 Task: Open Card Company Values Discussion in Board Social Media Analytics to Workspace Financial Modelling and add a team member Softage.1@softage.net, a label Orange, a checklist Cloud Computing, an attachment from Trello, a color Orange and finally, add a card description 'Conduct customer research for new customer support improvements' and a comment 'Given the potential complexity of this task, let us ensure that we have a clear plan and process in place before beginning.'. Add a start date 'Jan 01, 1900' with a due date 'Jan 08, 1900'
Action: Mouse moved to (184, 126)
Screenshot: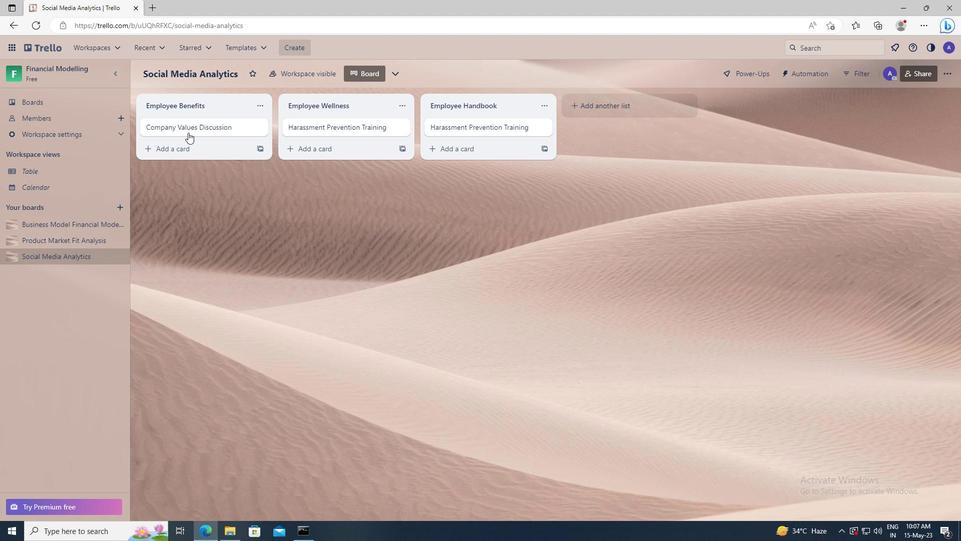 
Action: Mouse pressed left at (184, 126)
Screenshot: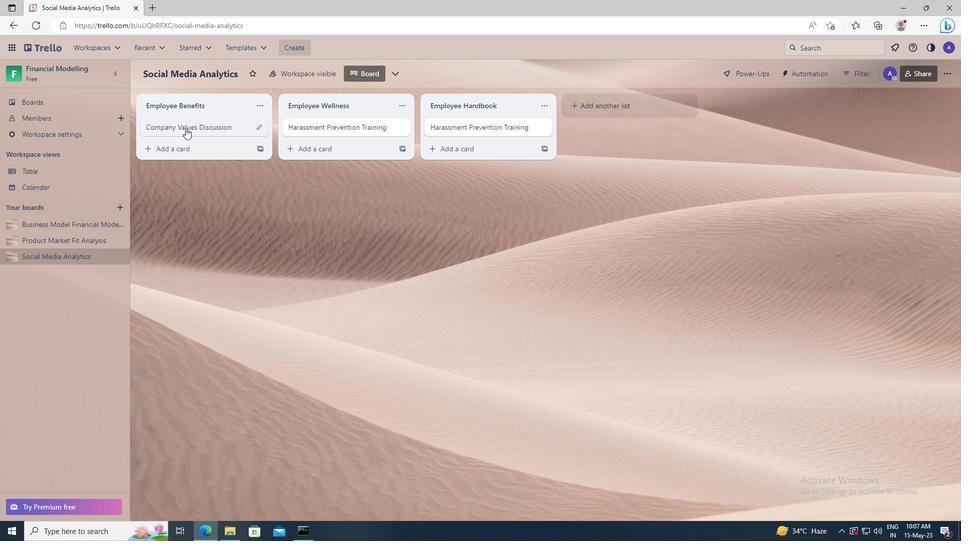 
Action: Mouse moved to (597, 125)
Screenshot: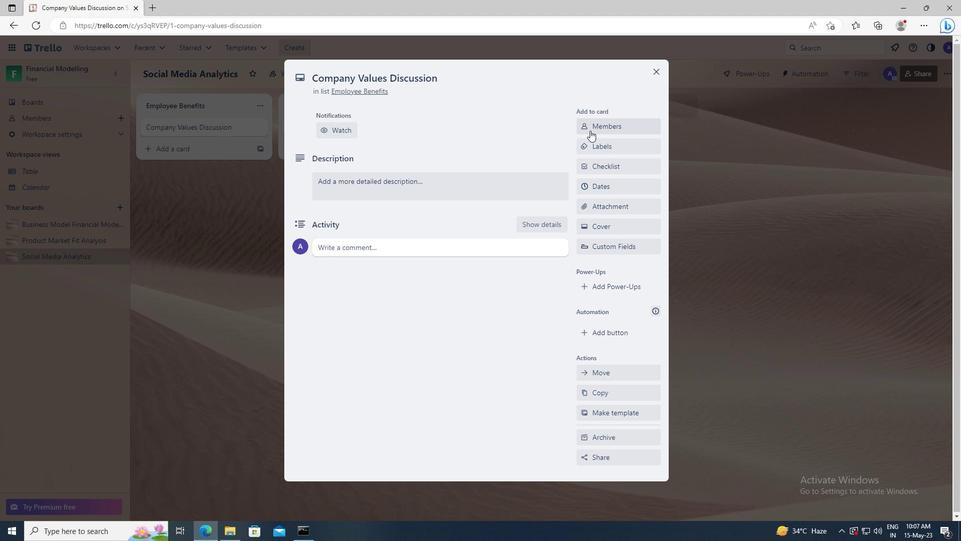 
Action: Mouse pressed left at (597, 125)
Screenshot: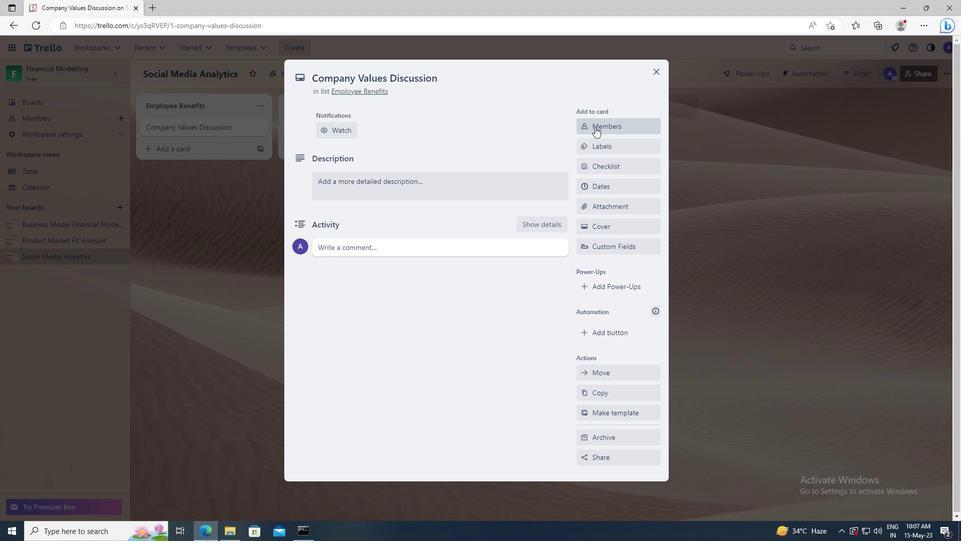 
Action: Mouse moved to (600, 174)
Screenshot: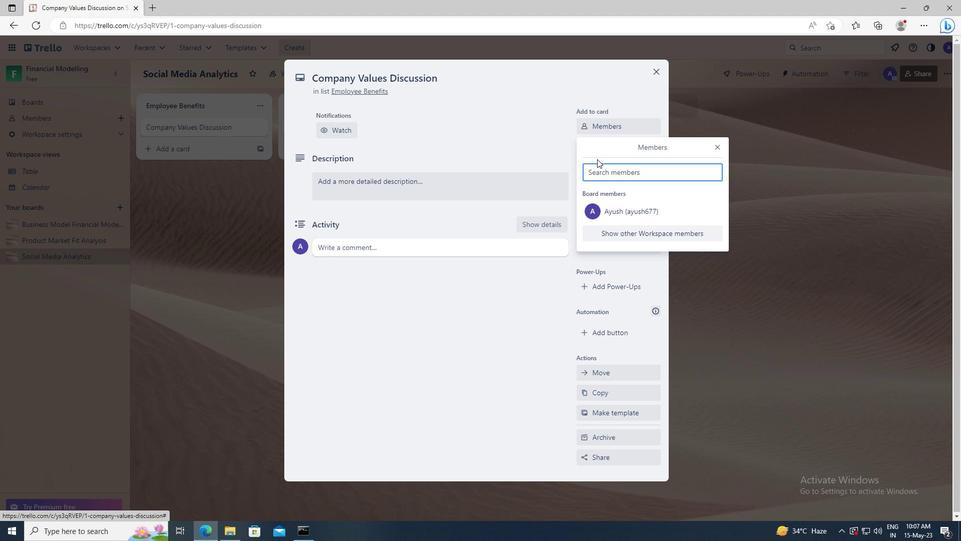 
Action: Mouse pressed left at (600, 174)
Screenshot: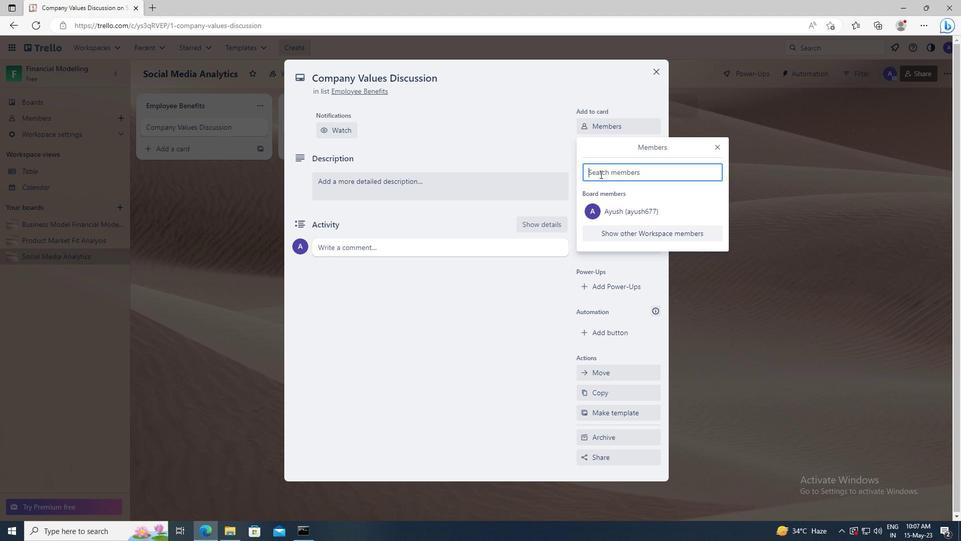 
Action: Key pressed <Key.shift>SOFTAGE.1
Screenshot: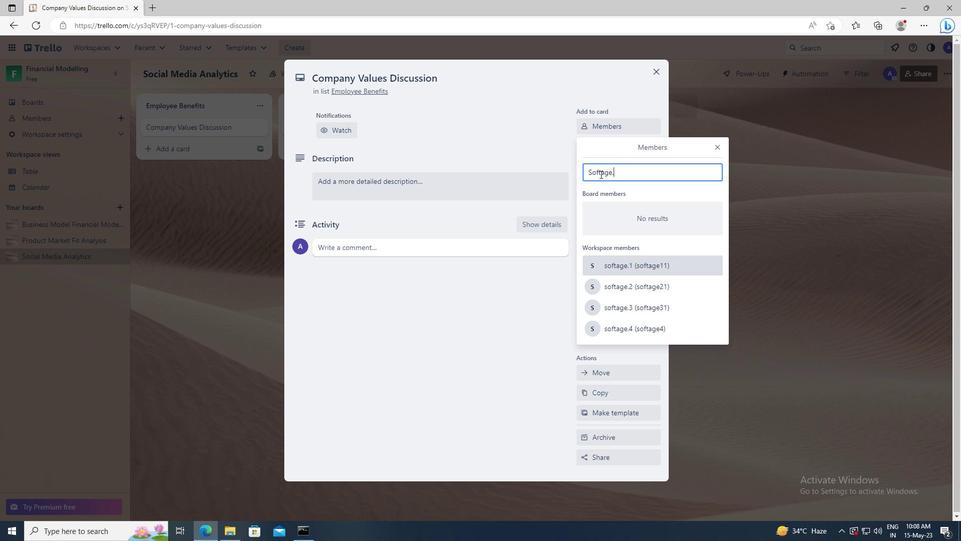 
Action: Mouse moved to (600, 263)
Screenshot: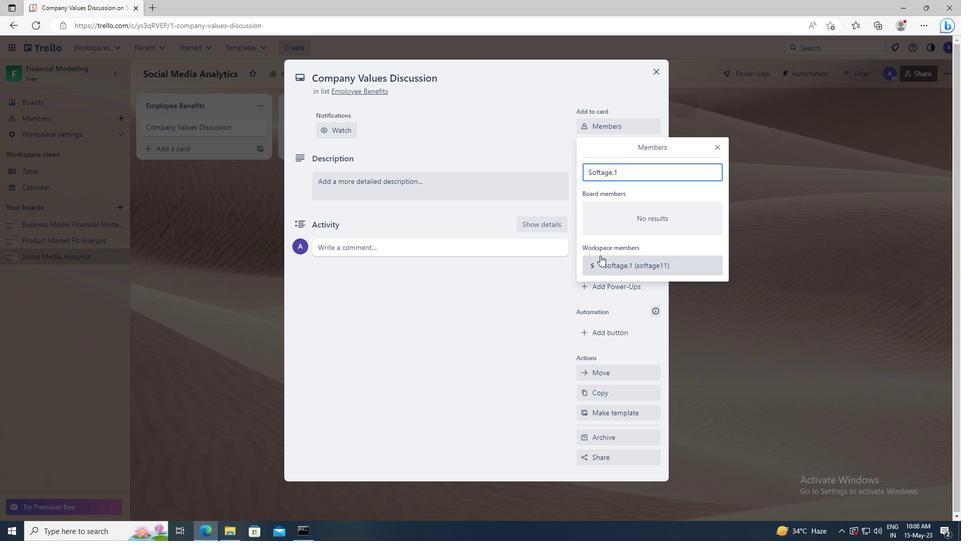 
Action: Mouse pressed left at (600, 263)
Screenshot: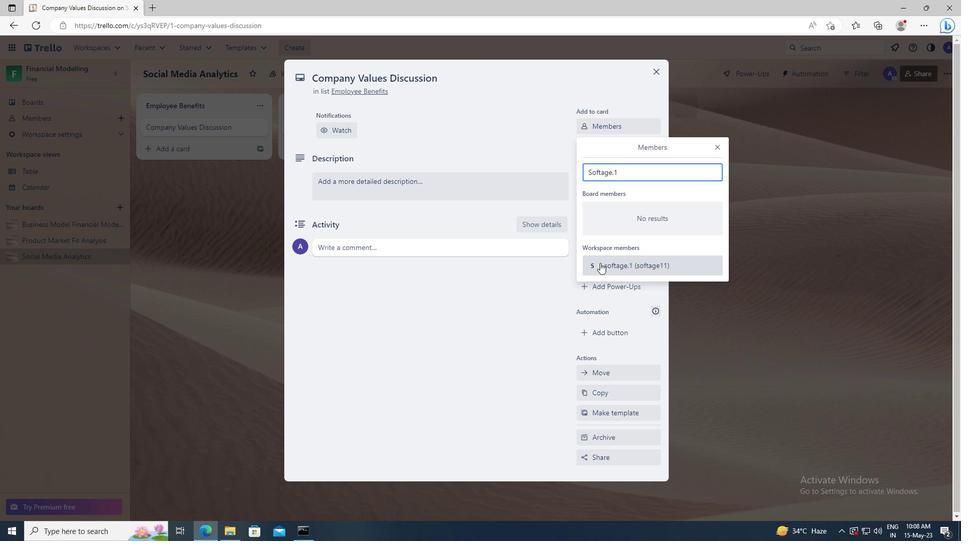 
Action: Mouse moved to (717, 145)
Screenshot: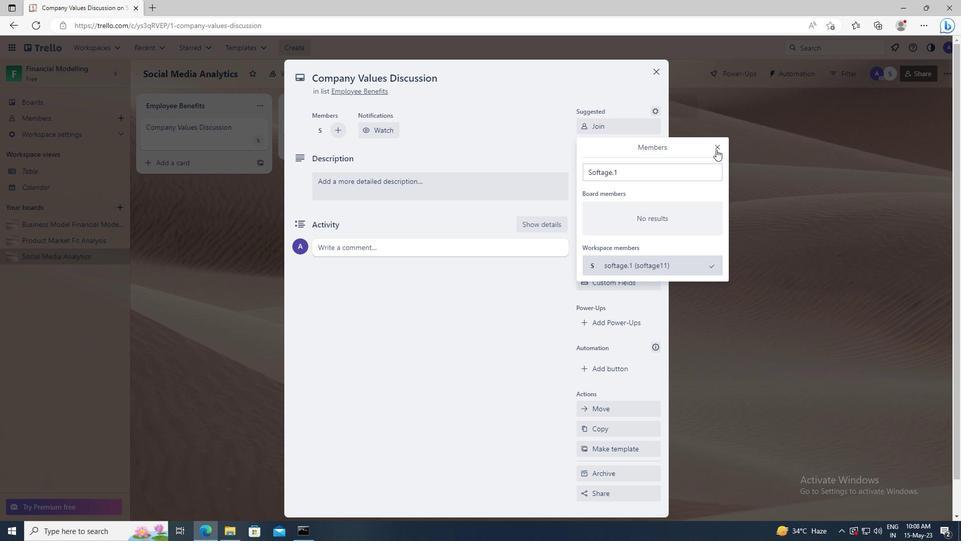 
Action: Mouse pressed left at (717, 145)
Screenshot: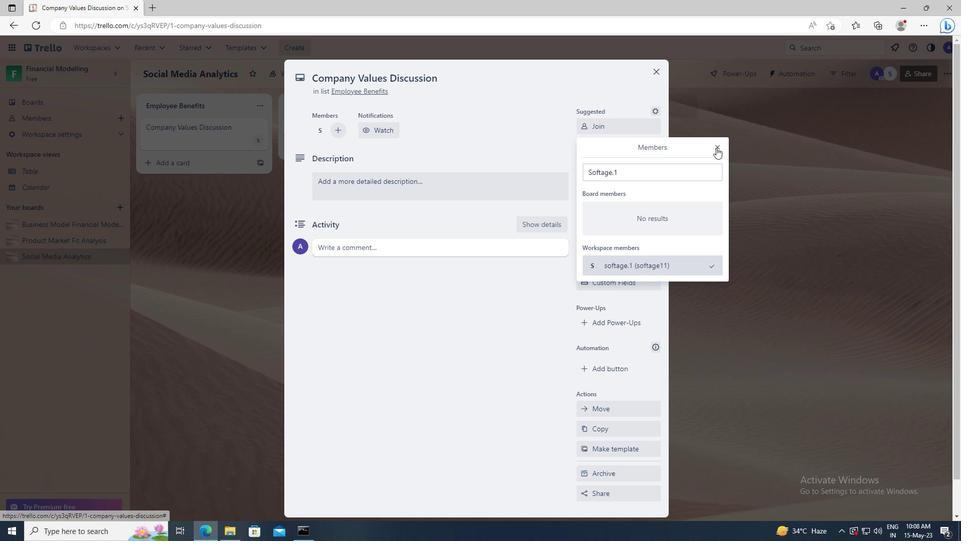 
Action: Mouse moved to (623, 181)
Screenshot: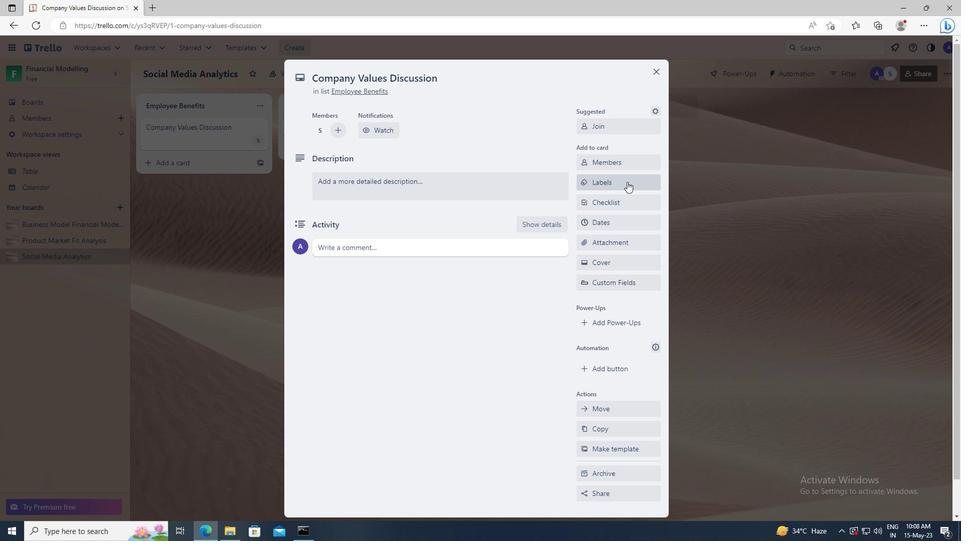 
Action: Mouse pressed left at (623, 181)
Screenshot: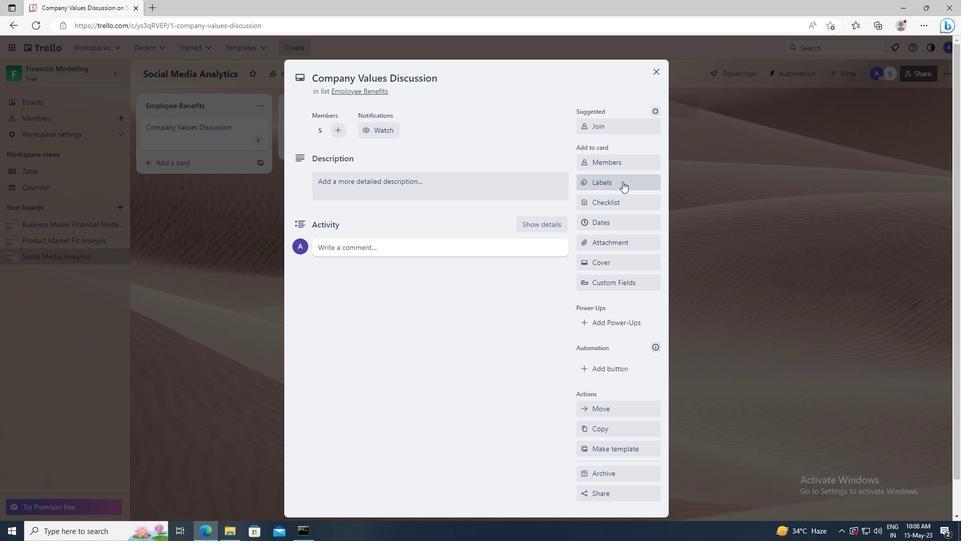 
Action: Mouse moved to (645, 378)
Screenshot: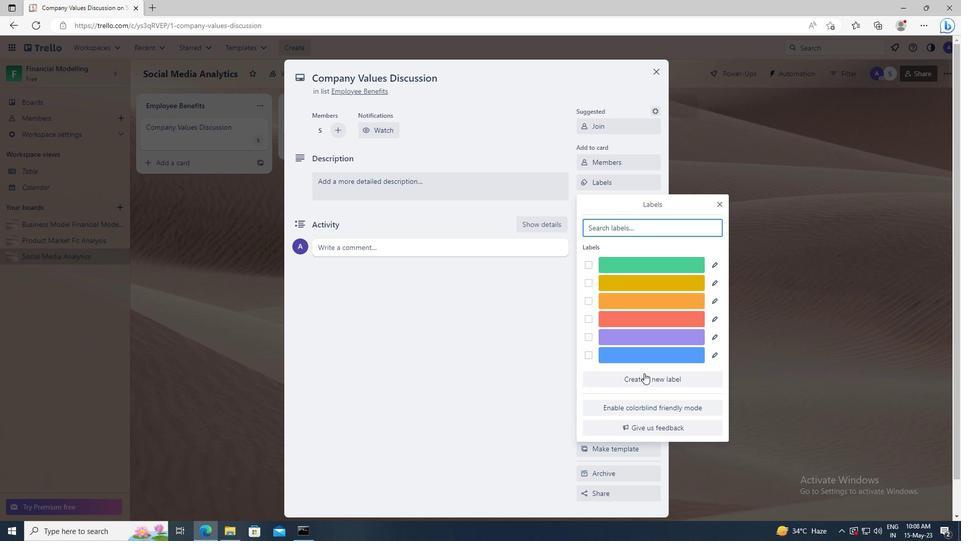 
Action: Mouse pressed left at (645, 378)
Screenshot: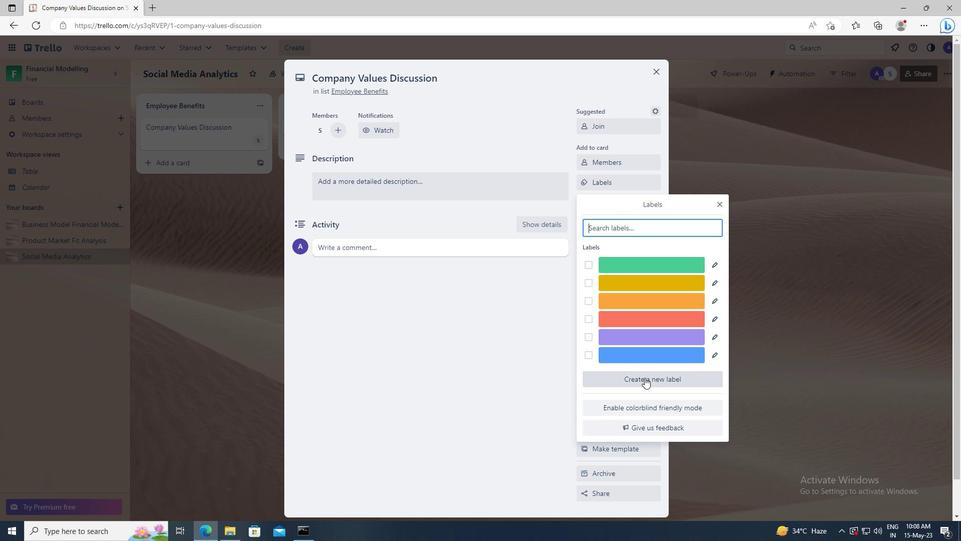 
Action: Mouse moved to (651, 351)
Screenshot: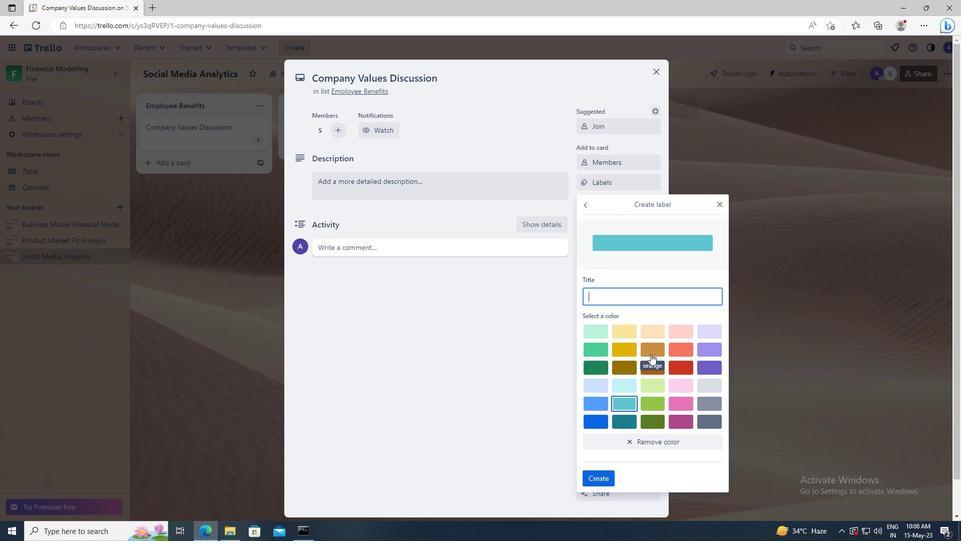 
Action: Mouse pressed left at (651, 351)
Screenshot: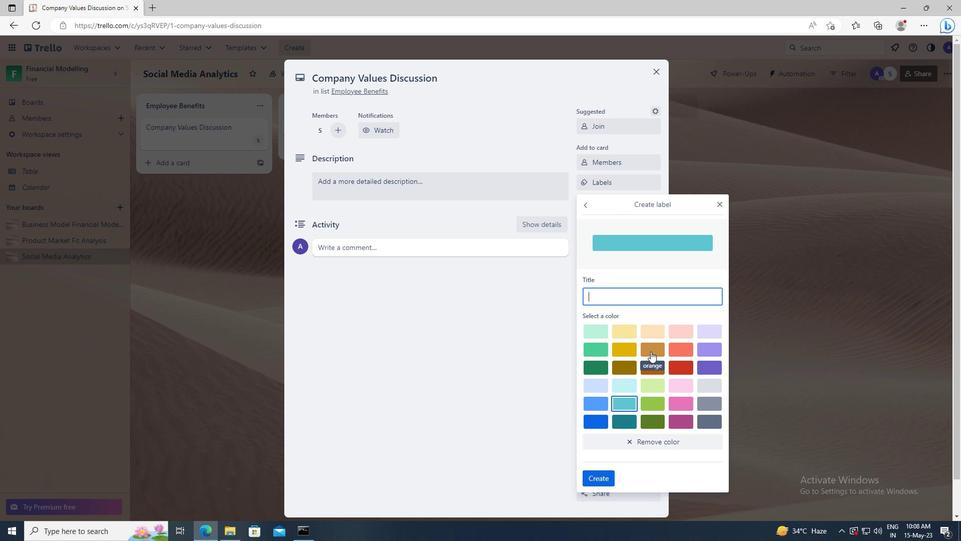 
Action: Mouse moved to (601, 476)
Screenshot: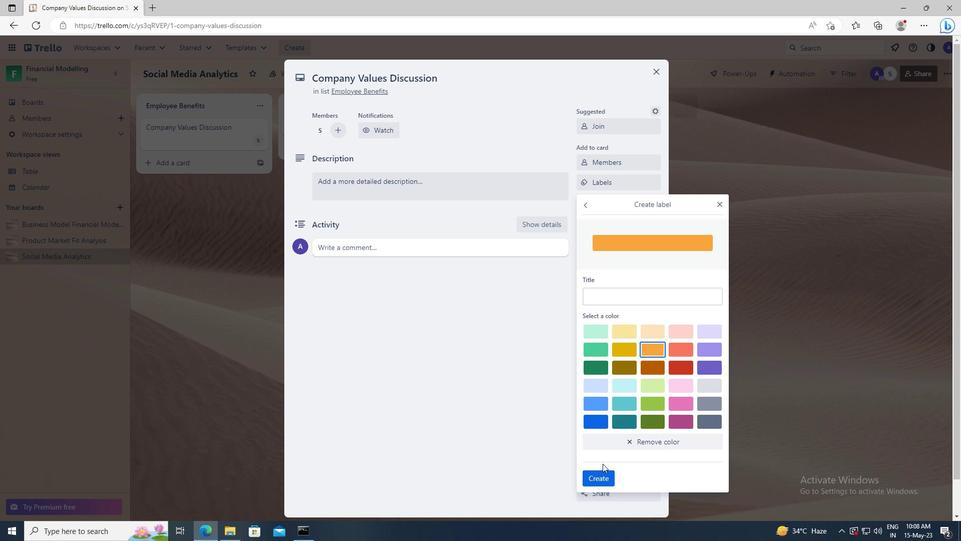 
Action: Mouse pressed left at (601, 476)
Screenshot: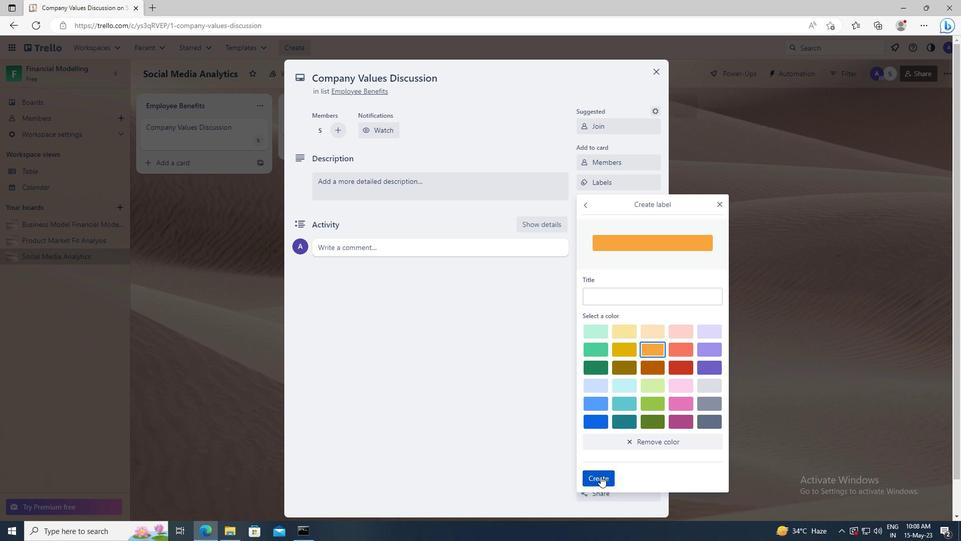 
Action: Mouse moved to (719, 203)
Screenshot: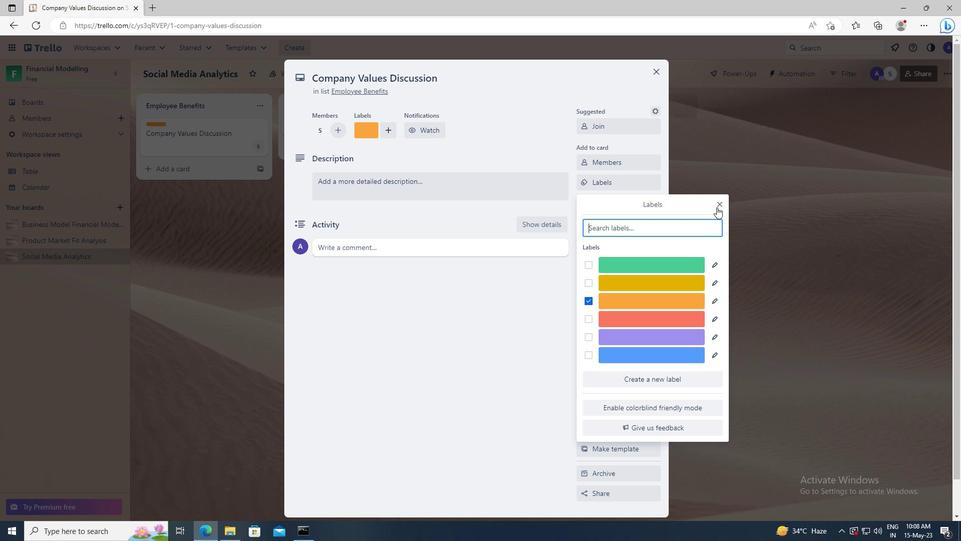 
Action: Mouse pressed left at (719, 203)
Screenshot: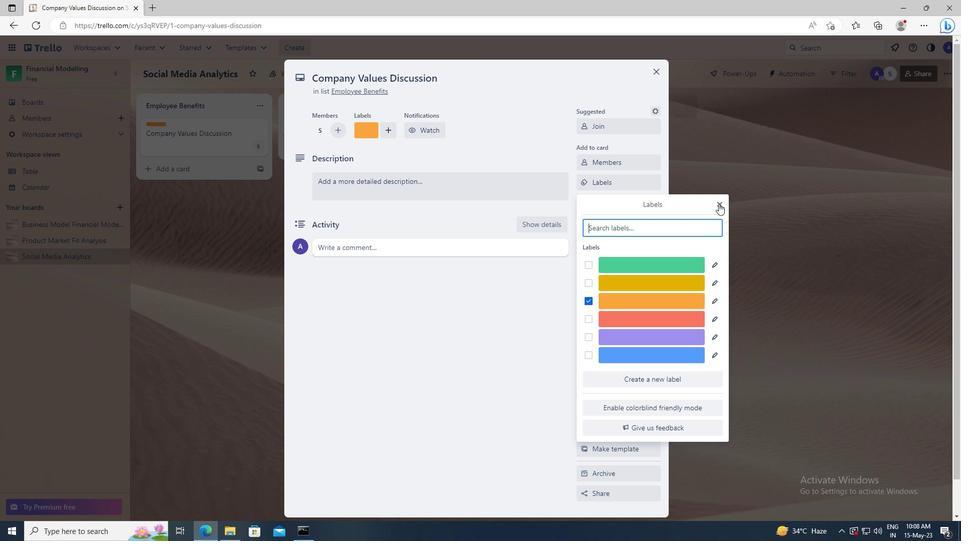 
Action: Mouse moved to (633, 200)
Screenshot: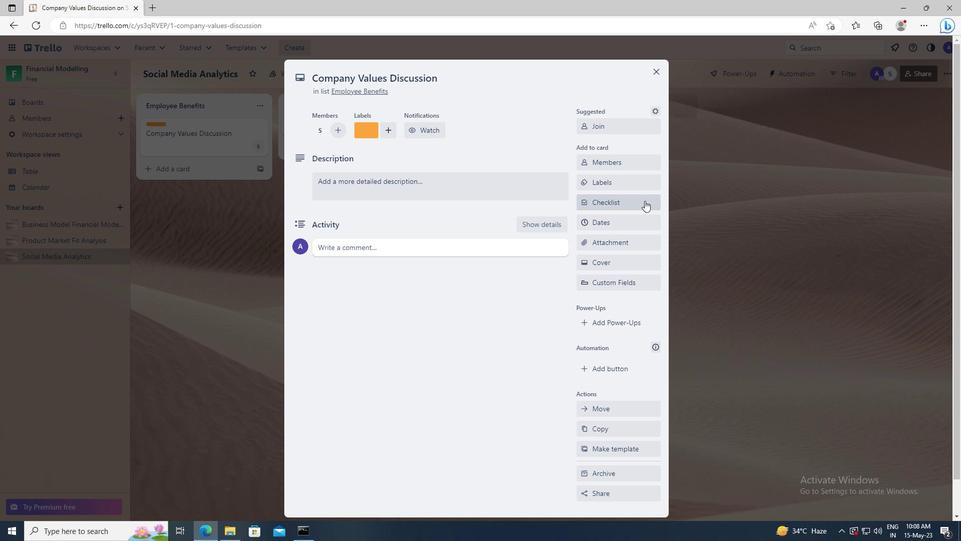 
Action: Mouse pressed left at (633, 200)
Screenshot: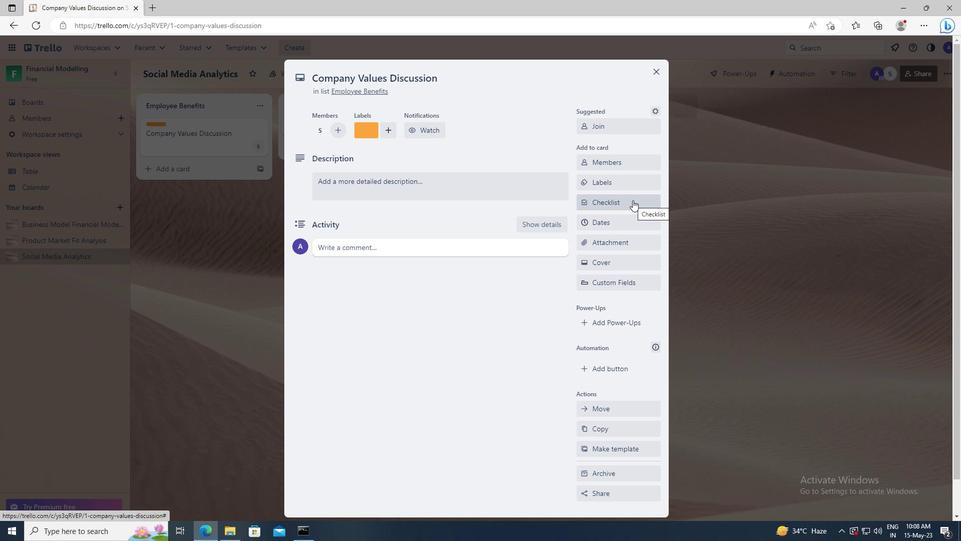
Action: Key pressed <Key.shift>CLOUD<Key.space><Key.shift>COMPUTING
Screenshot: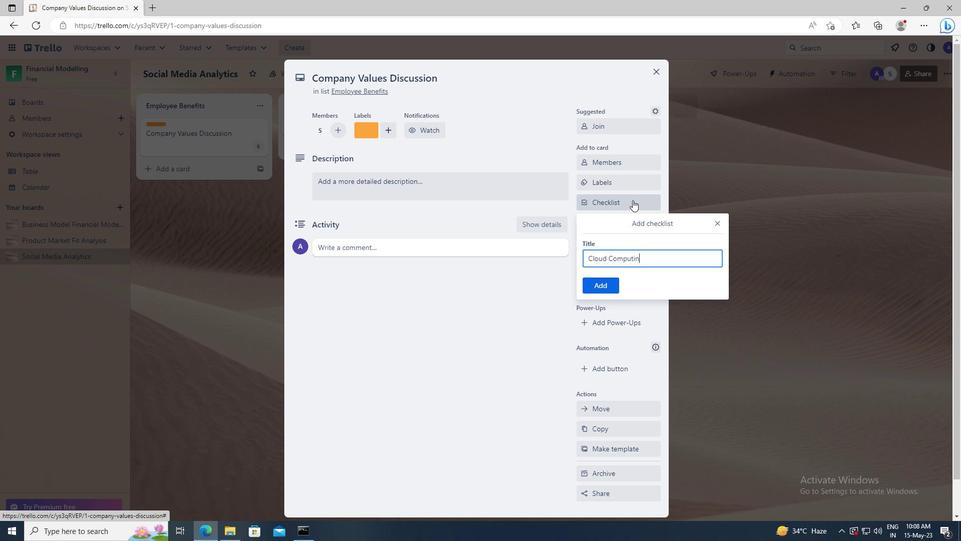
Action: Mouse moved to (605, 285)
Screenshot: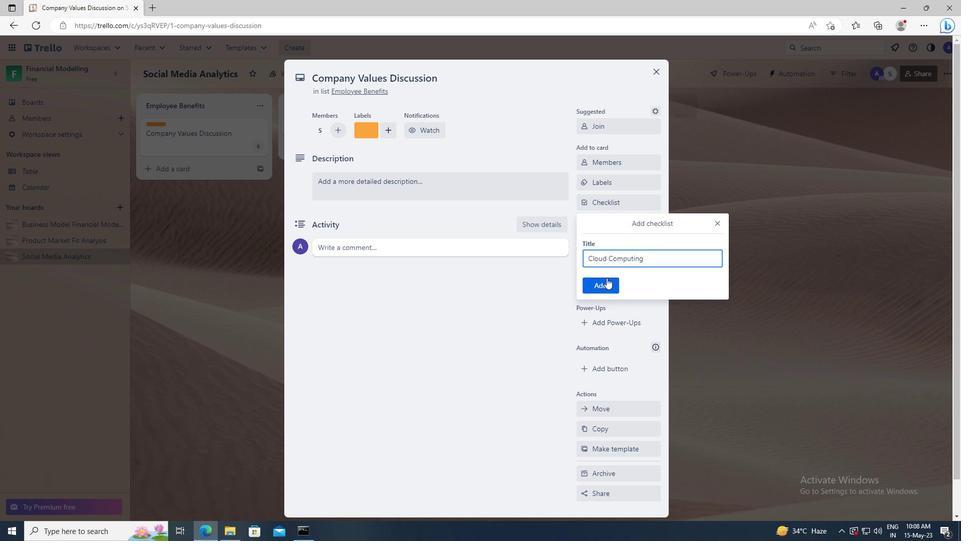 
Action: Mouse pressed left at (605, 285)
Screenshot: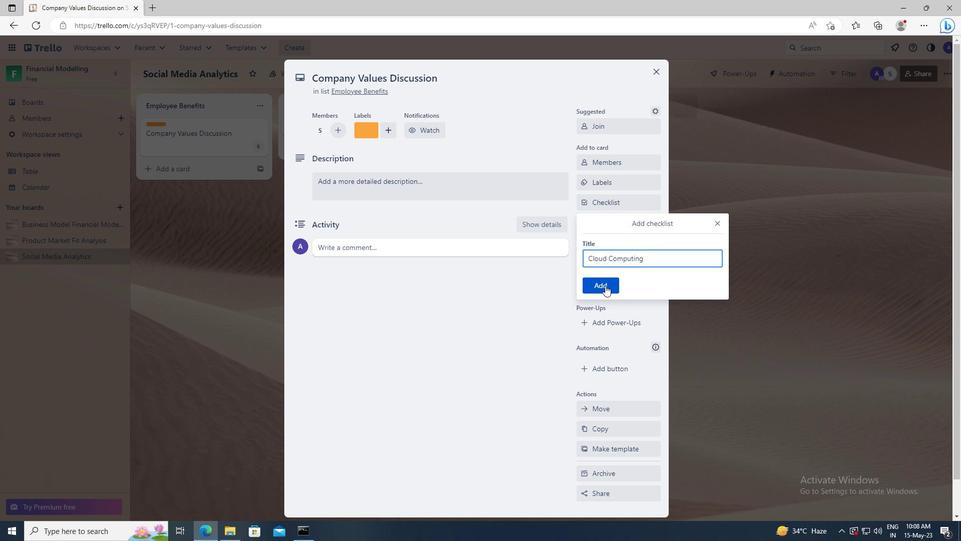 
Action: Mouse moved to (606, 243)
Screenshot: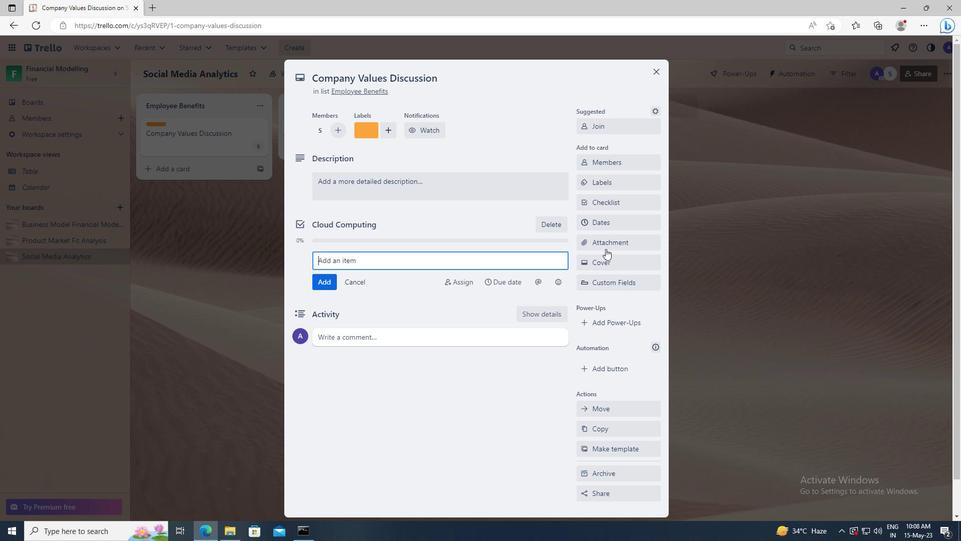 
Action: Mouse pressed left at (606, 243)
Screenshot: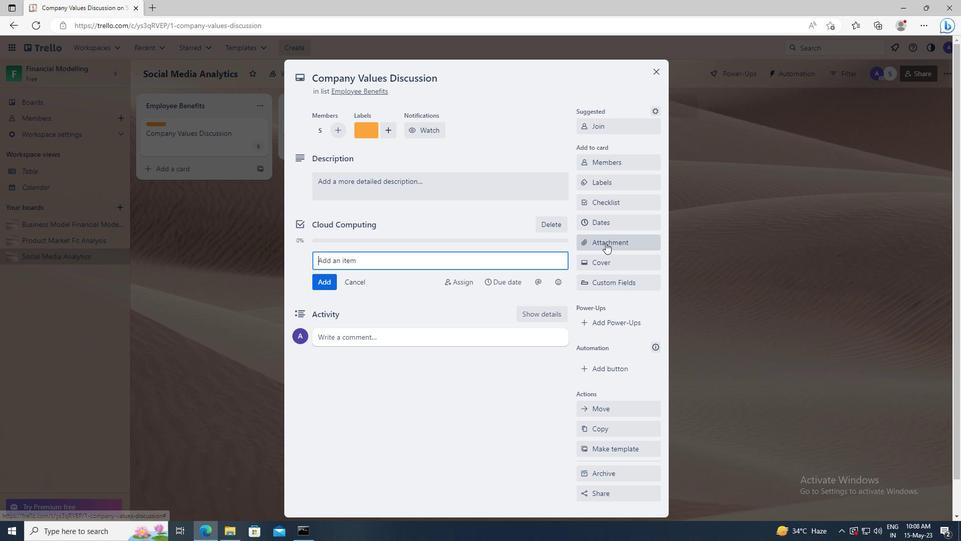 
Action: Mouse moved to (600, 302)
Screenshot: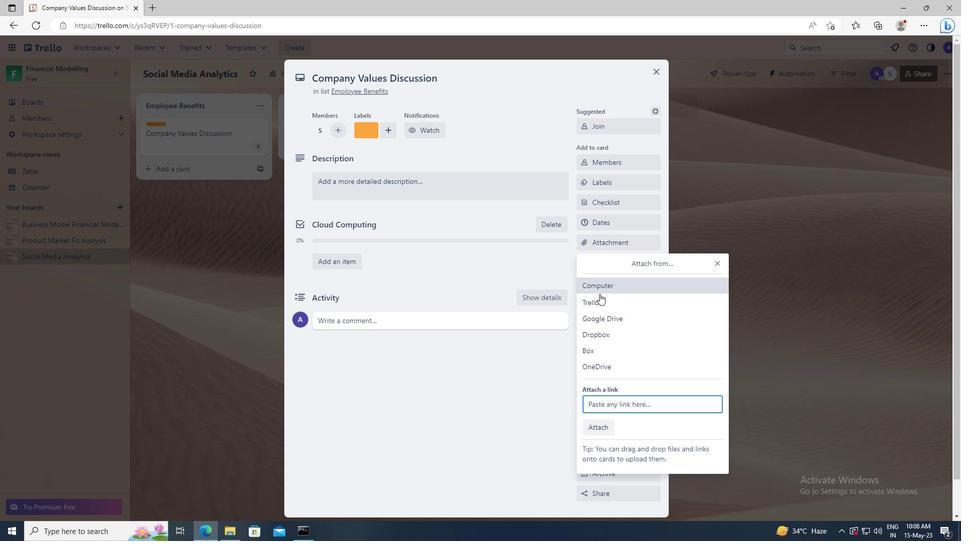 
Action: Mouse pressed left at (600, 302)
Screenshot: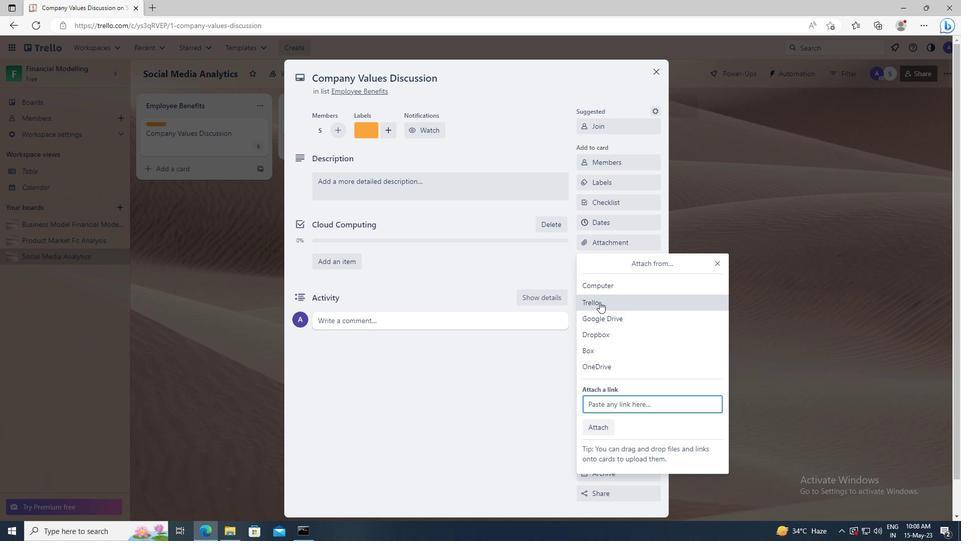 
Action: Mouse moved to (598, 252)
Screenshot: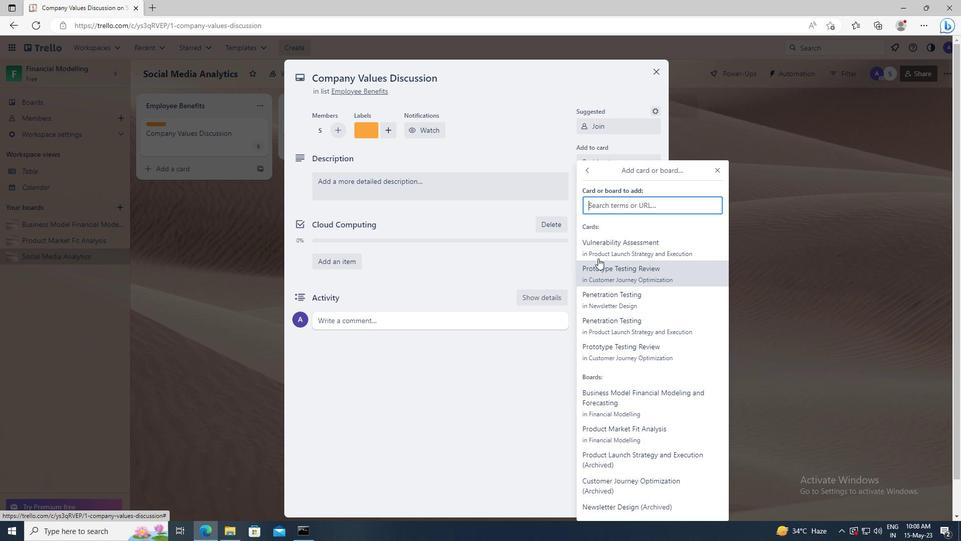 
Action: Mouse pressed left at (598, 252)
Screenshot: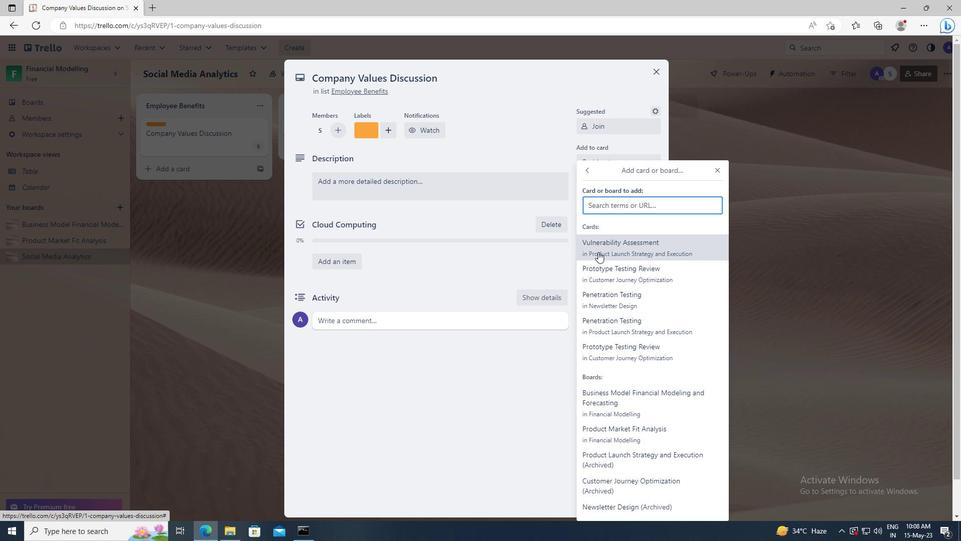 
Action: Mouse moved to (606, 262)
Screenshot: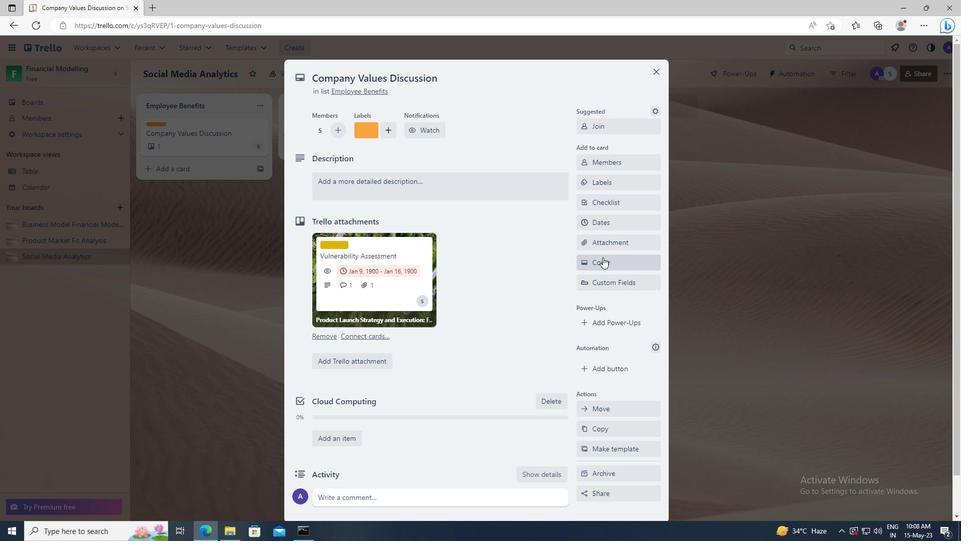 
Action: Mouse pressed left at (606, 262)
Screenshot: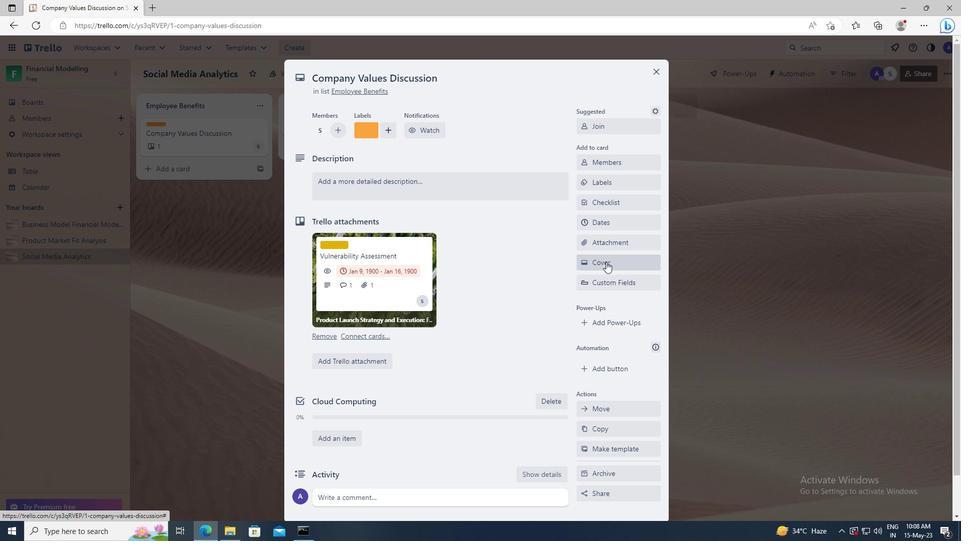 
Action: Mouse moved to (651, 318)
Screenshot: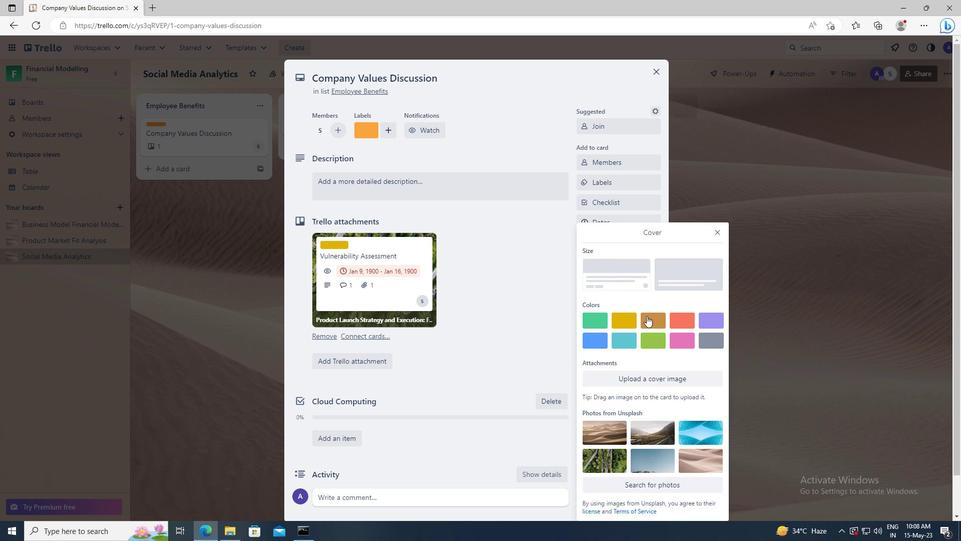 
Action: Mouse pressed left at (651, 318)
Screenshot: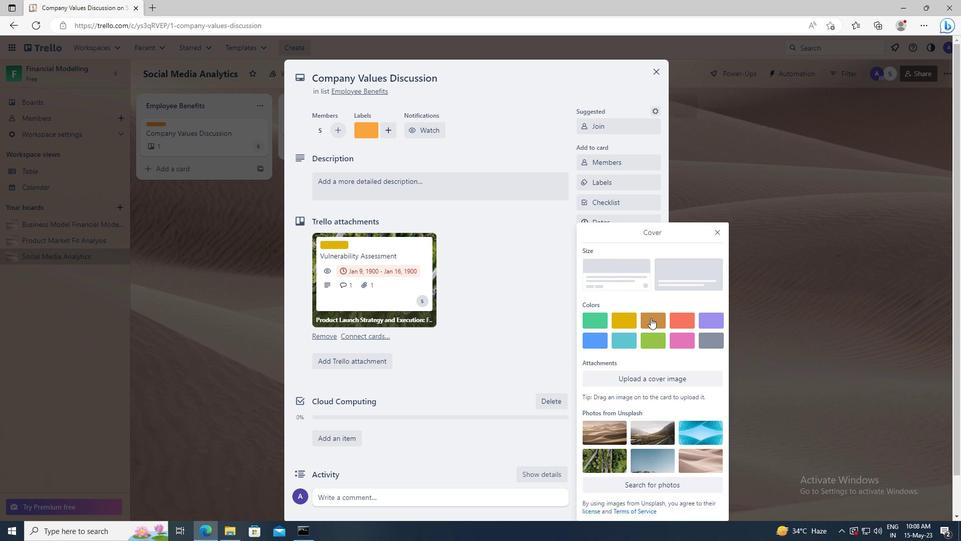 
Action: Mouse moved to (720, 212)
Screenshot: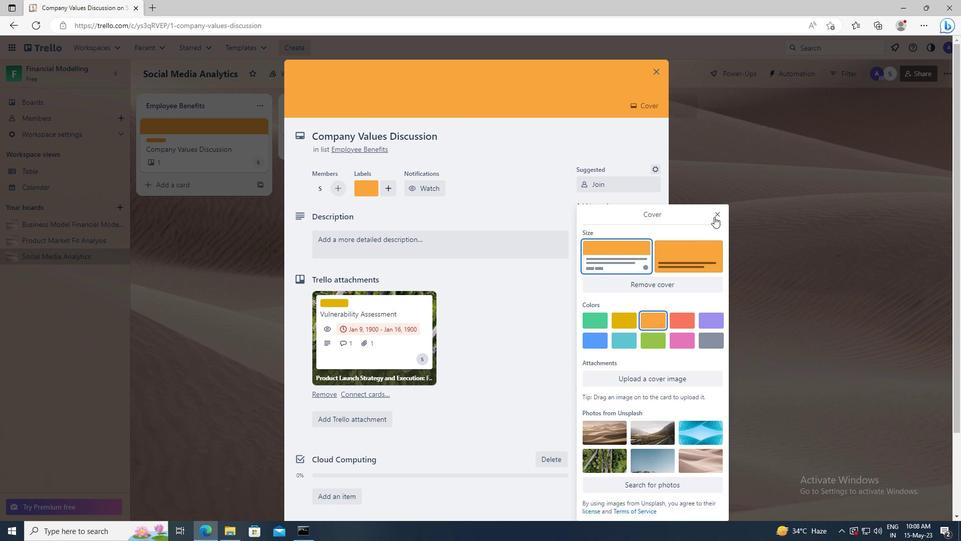 
Action: Mouse pressed left at (720, 212)
Screenshot: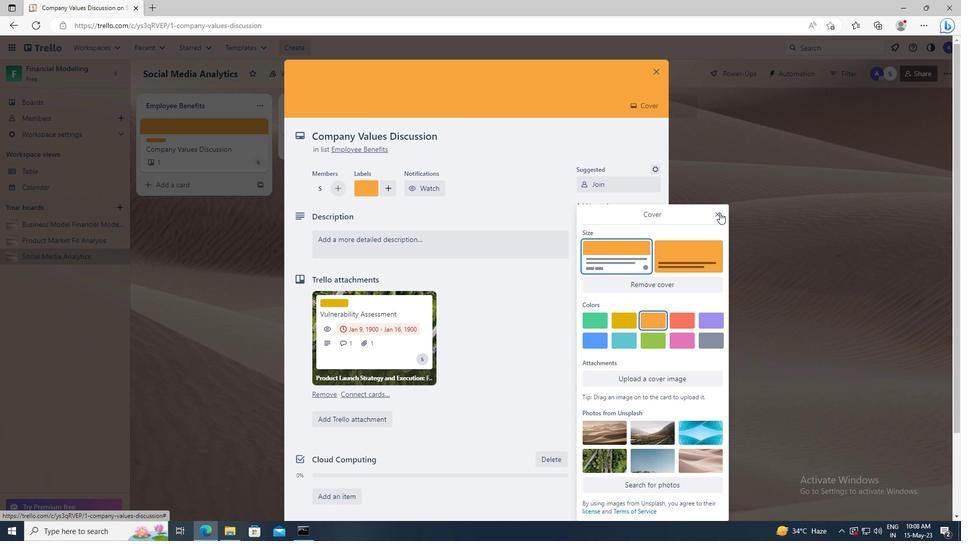
Action: Mouse moved to (377, 237)
Screenshot: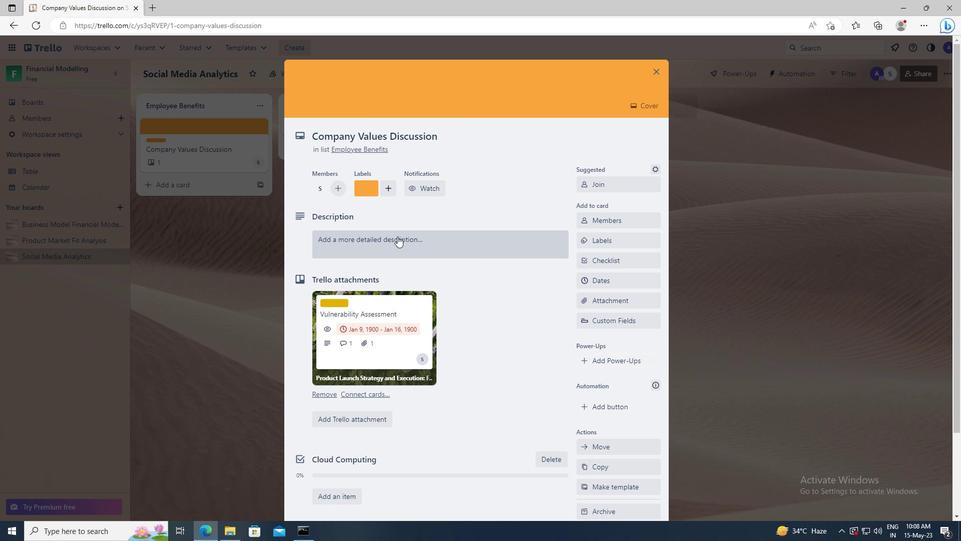 
Action: Mouse pressed left at (377, 237)
Screenshot: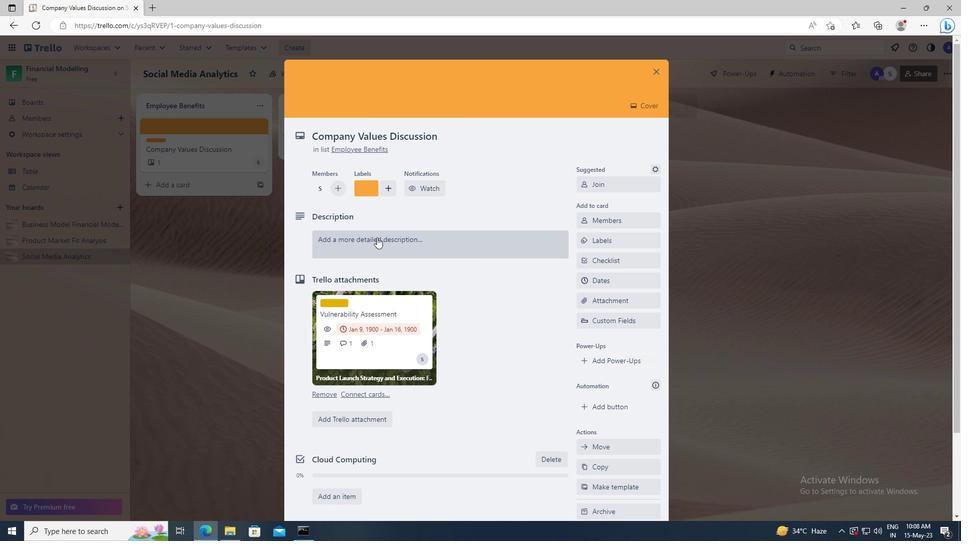 
Action: Key pressed <Key.shift>CONDUCT<Key.space>CUSTOMER<Key.space>RESEARCH<Key.space>FOR<Key.space>NEW<Key.space>CUSTOMER<Key.space>SUPPORT<Key.space>IMPROVEMENTS
Screenshot: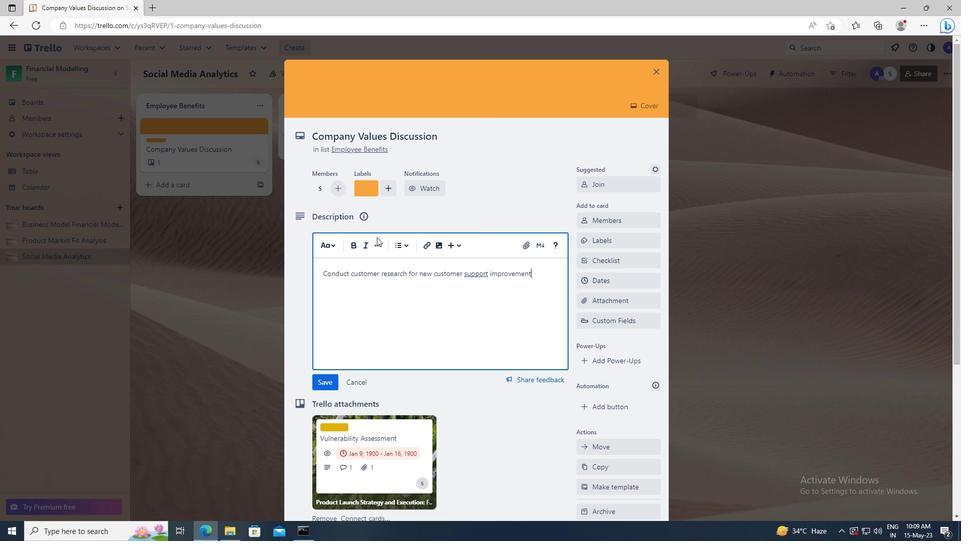 
Action: Mouse scrolled (377, 236) with delta (0, 0)
Screenshot: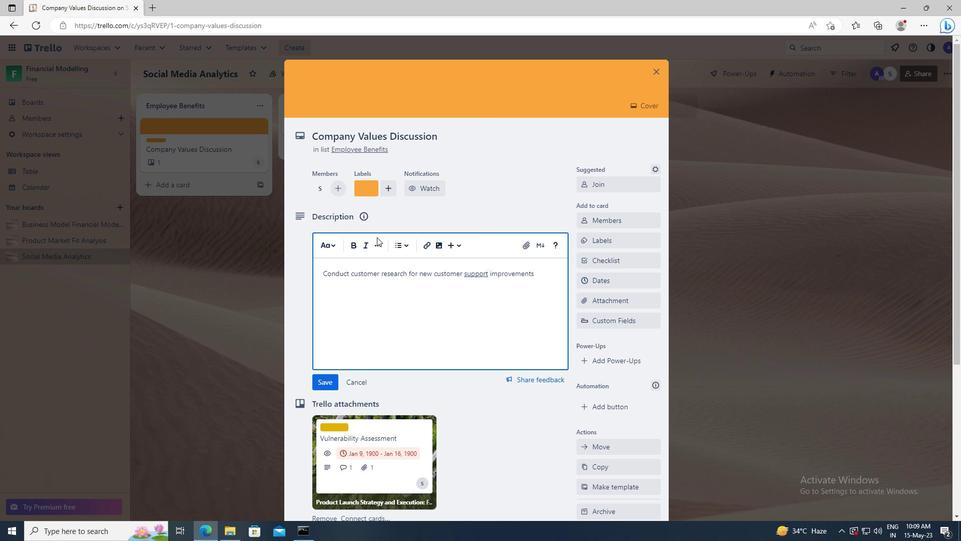 
Action: Mouse scrolled (377, 236) with delta (0, 0)
Screenshot: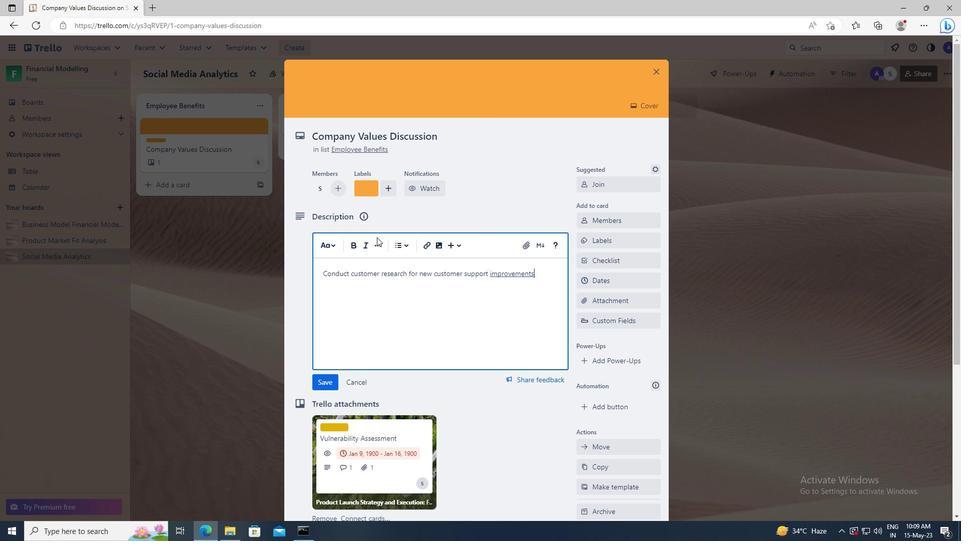 
Action: Mouse moved to (326, 236)
Screenshot: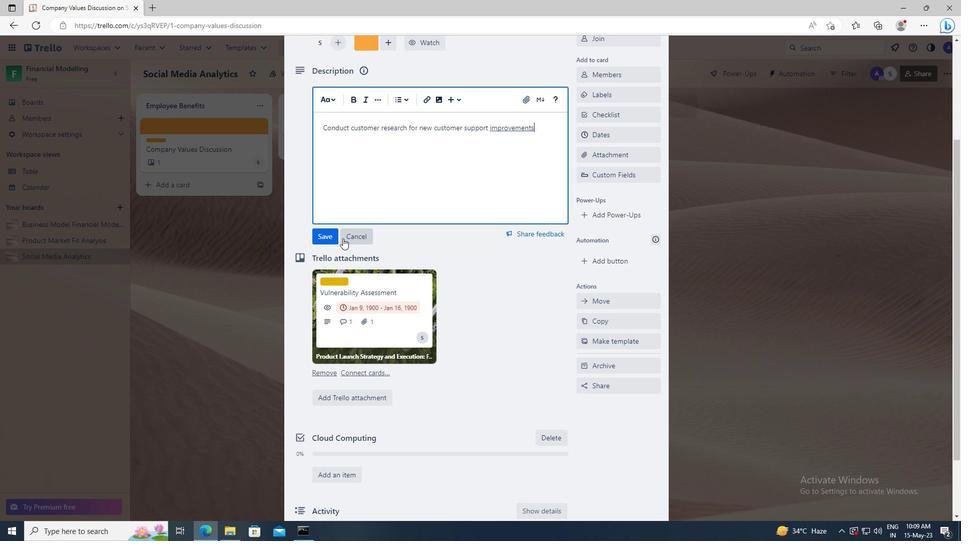 
Action: Mouse pressed left at (326, 236)
Screenshot: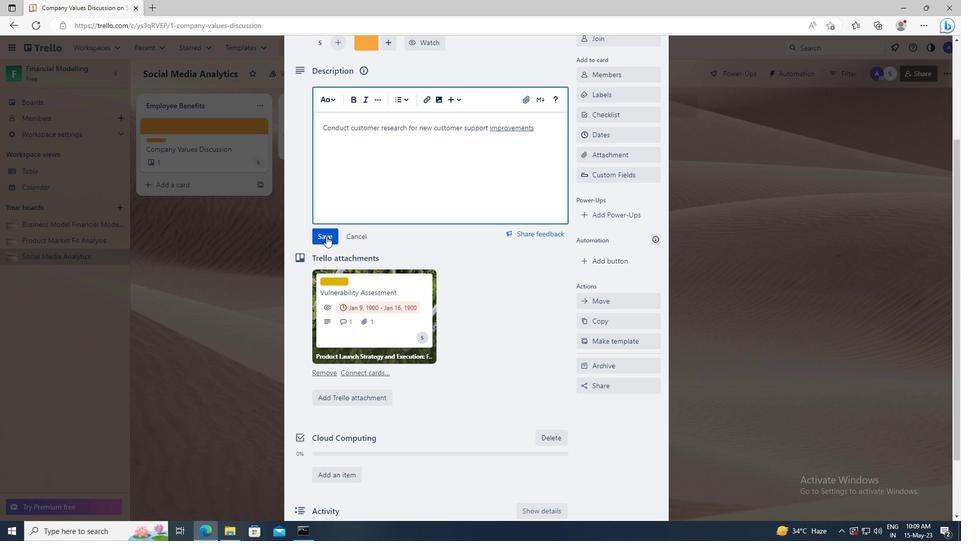 
Action: Mouse scrolled (326, 235) with delta (0, 0)
Screenshot: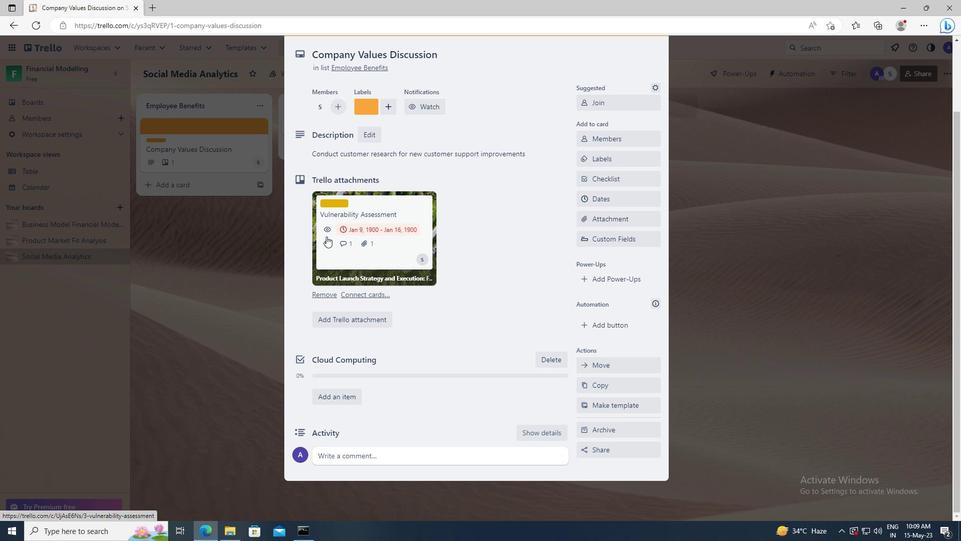 
Action: Mouse scrolled (326, 235) with delta (0, 0)
Screenshot: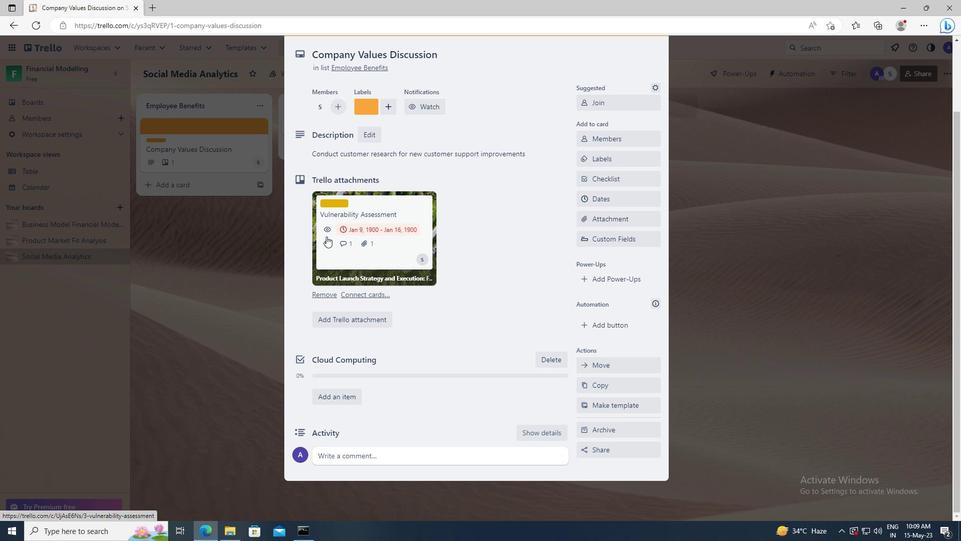 
Action: Mouse moved to (352, 458)
Screenshot: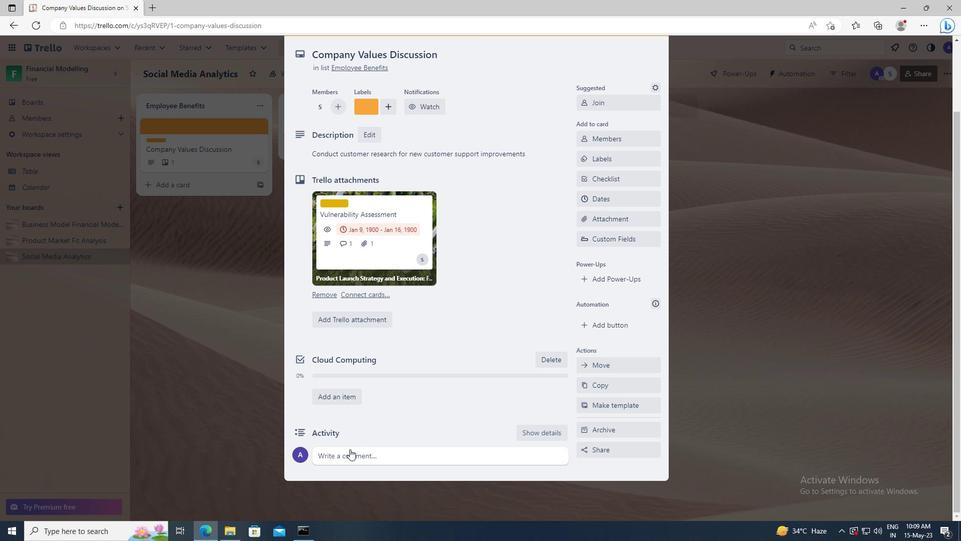 
Action: Mouse pressed left at (352, 458)
Screenshot: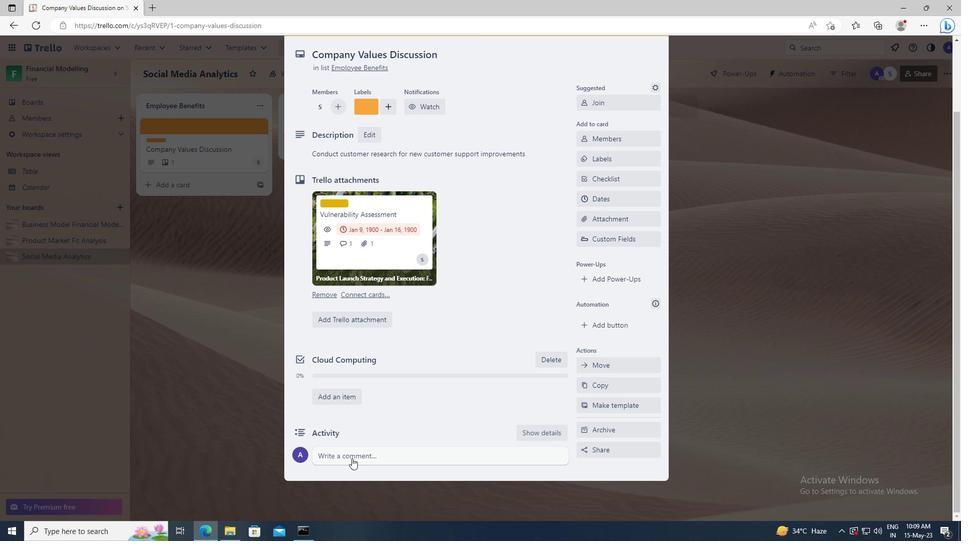 
Action: Mouse moved to (352, 459)
Screenshot: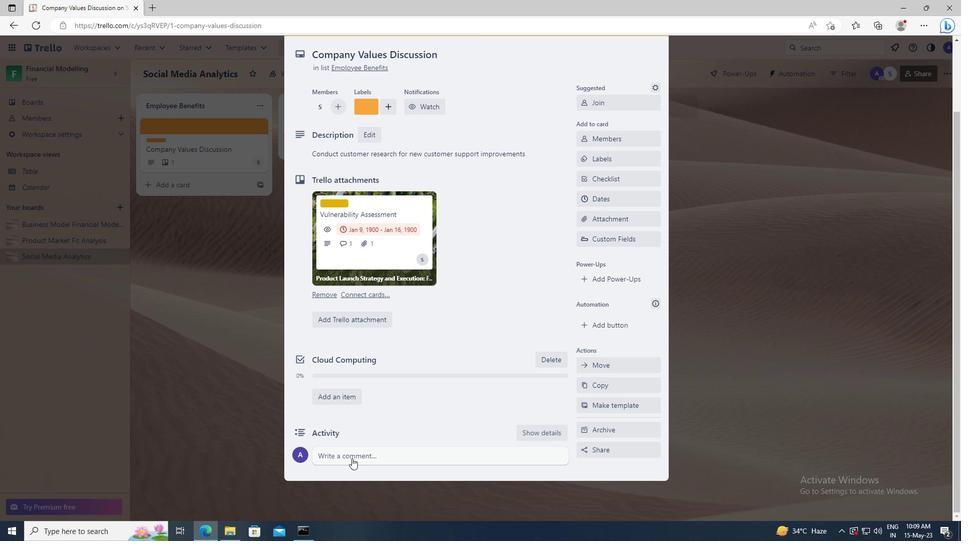 
Action: Key pressed <Key.shift>GIVEN<Key.space>THE<Key.space>POTENTIAL<Key.space>COMPLEXITY<Key.space>OF<Key.space>THIS<Key.space>TASK,<Key.space>LET<Key.space>US<Key.space>ENSURE<Key.space>THAT<Key.space>WE<Key.space>HAVE<Key.space>A<Key.space>CLEAR<Key.space>PLAN<Key.space>AND<Key.space>PROCESS<Key.space>IN<Key.space>PLACE<Key.space>BEFORE<Key.space>BEGINNING.
Screenshot: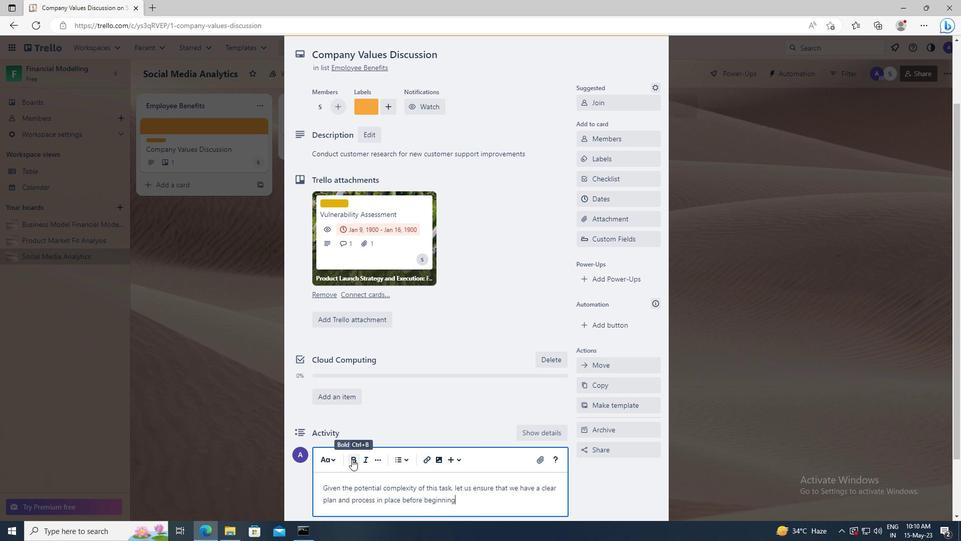 
Action: Mouse scrolled (352, 458) with delta (0, 0)
Screenshot: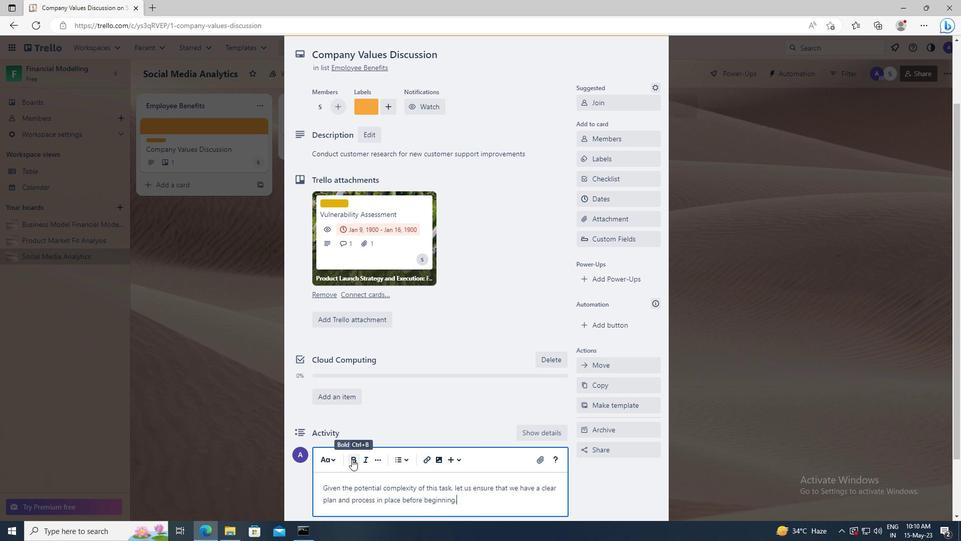 
Action: Mouse moved to (332, 458)
Screenshot: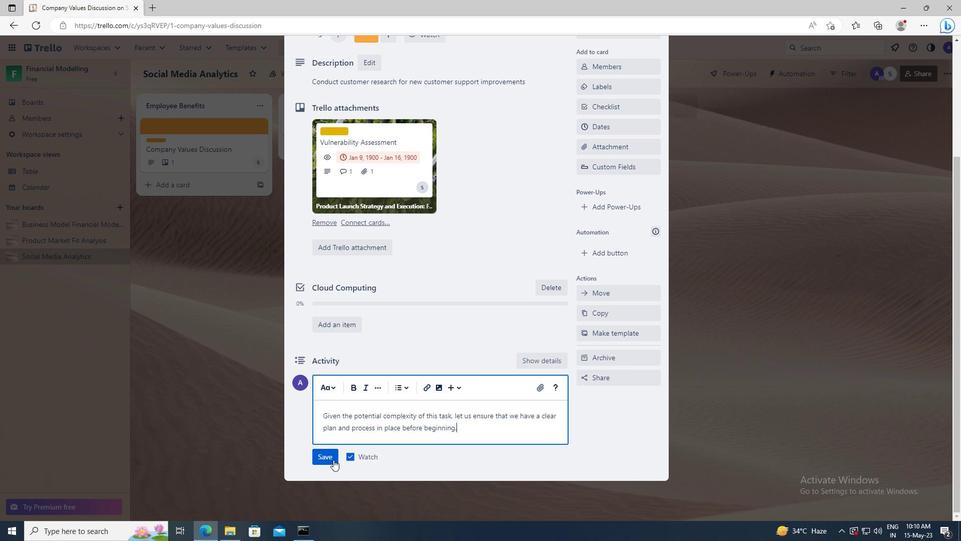 
Action: Mouse pressed left at (332, 458)
Screenshot: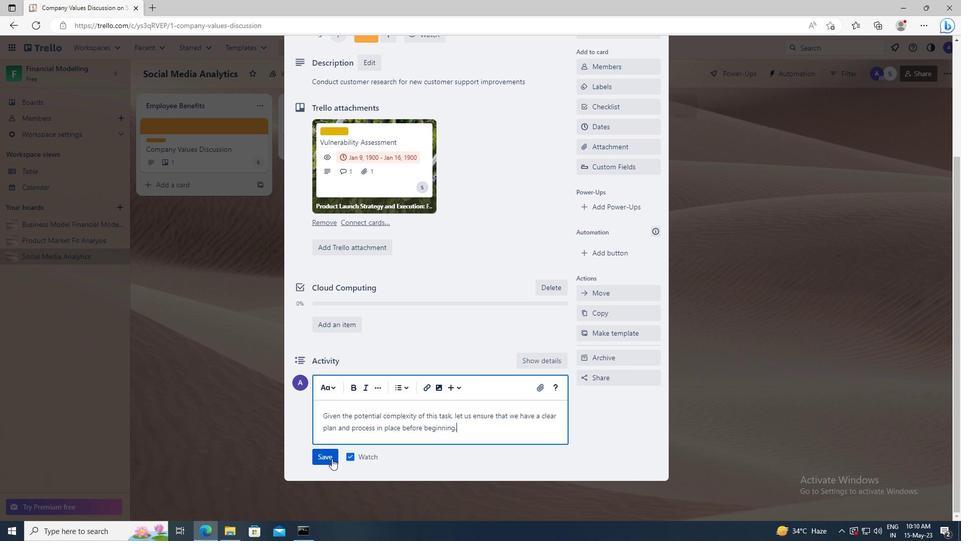 
Action: Mouse moved to (604, 196)
Screenshot: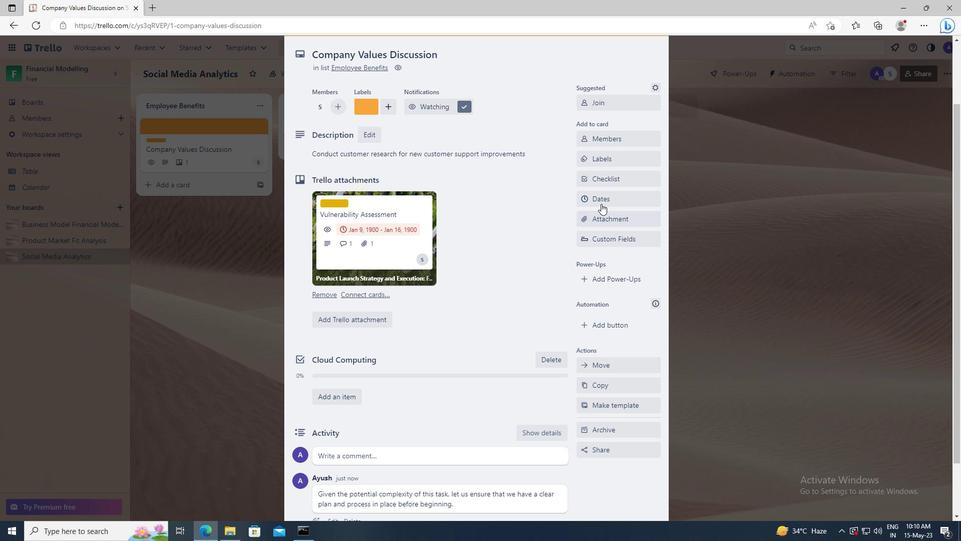 
Action: Mouse pressed left at (604, 196)
Screenshot: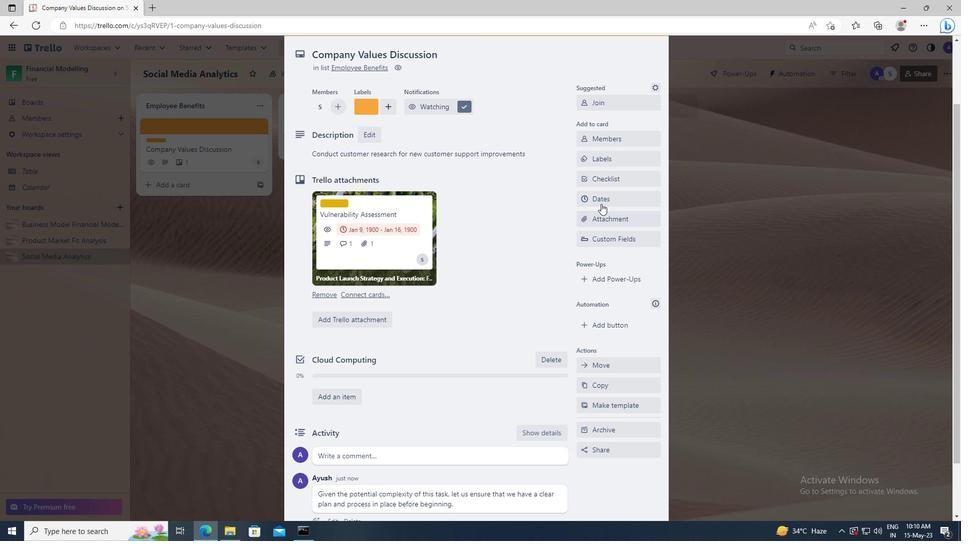
Action: Mouse moved to (588, 253)
Screenshot: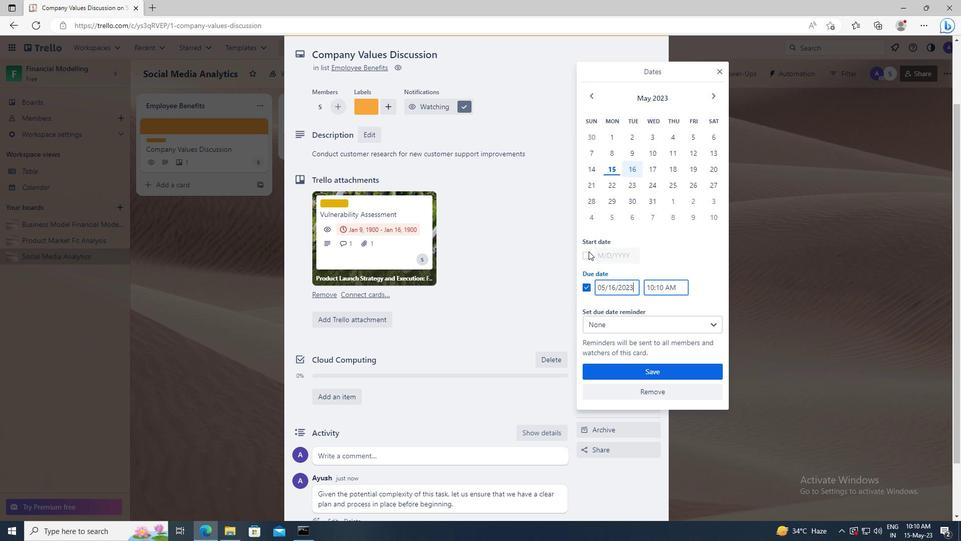
Action: Mouse pressed left at (588, 253)
Screenshot: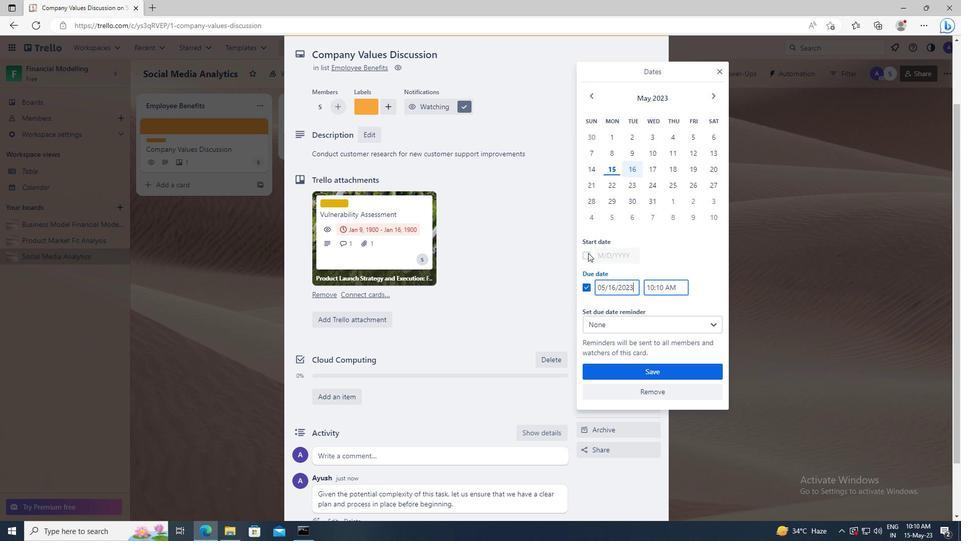 
Action: Mouse moved to (634, 256)
Screenshot: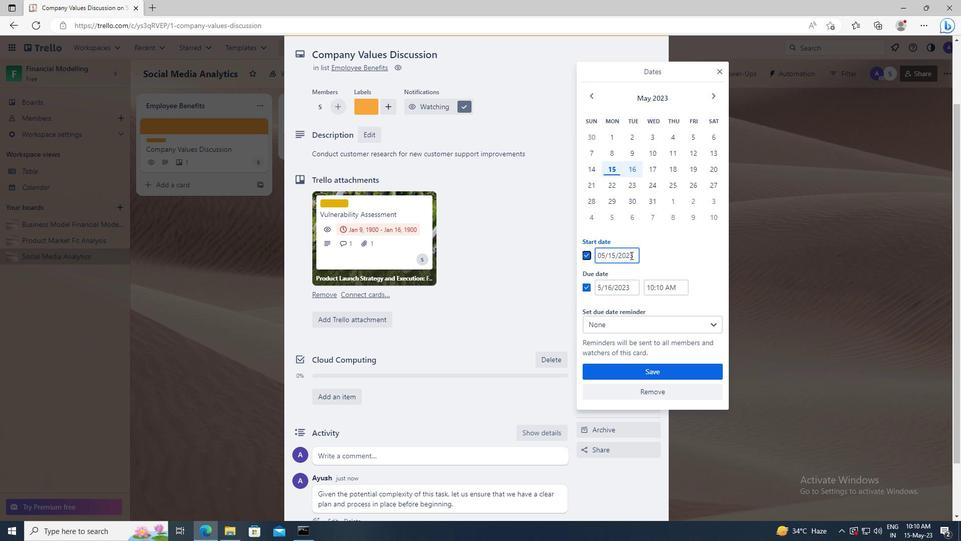 
Action: Mouse pressed left at (634, 256)
Screenshot: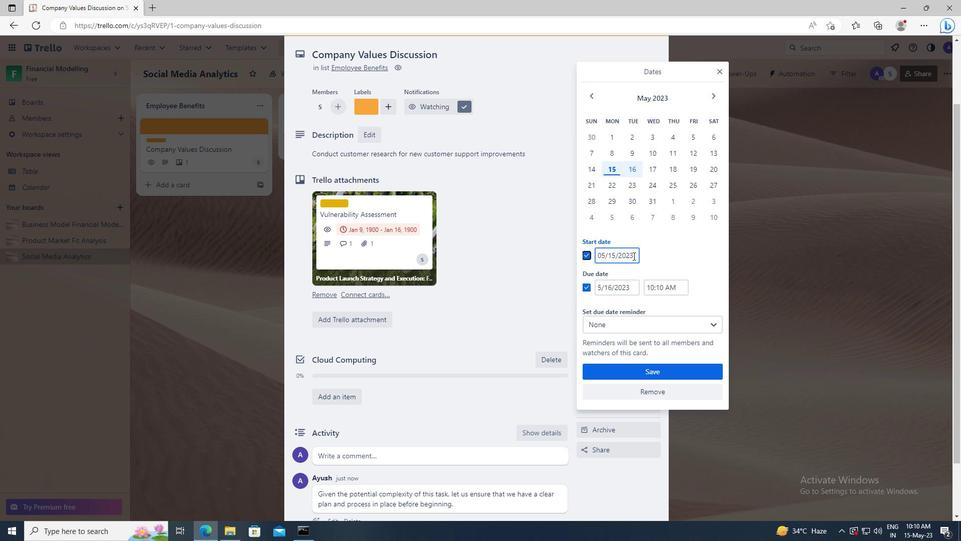 
Action: Key pressed <Key.backspace><Key.backspace><Key.backspace><Key.backspace>1900<Key.left><Key.left><Key.left><Key.left><Key.left><Key.backspace><Key.backspace>1<Key.left><Key.left><Key.backspace>1
Screenshot: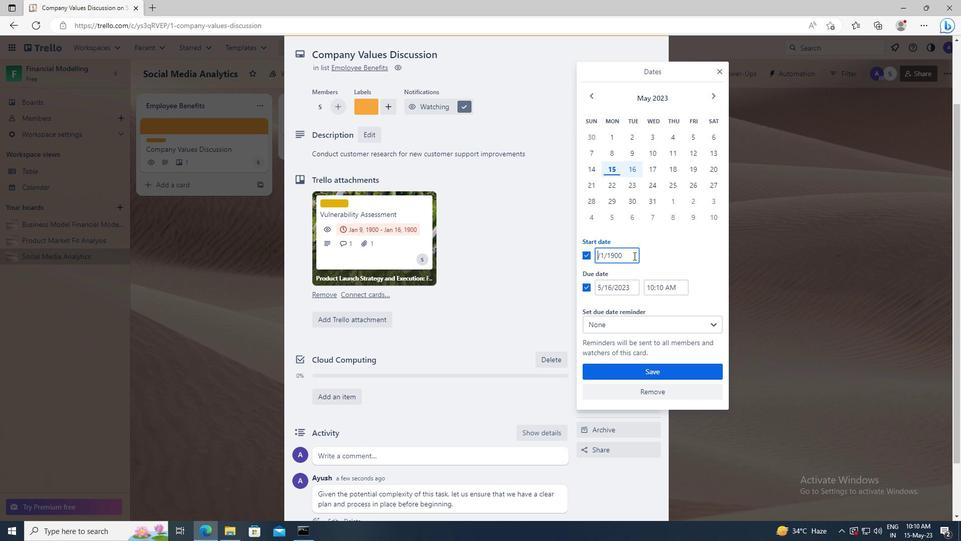
Action: Mouse moved to (634, 289)
Screenshot: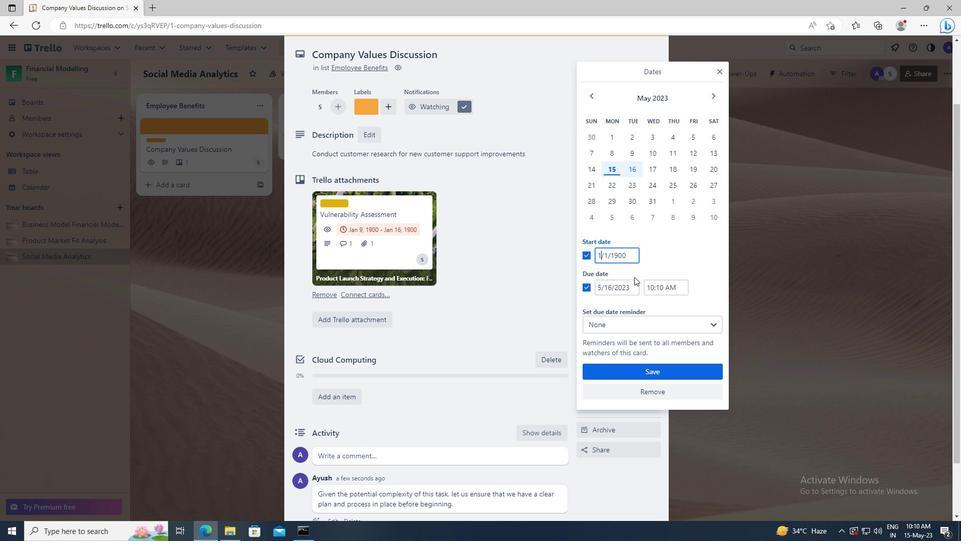 
Action: Mouse pressed left at (634, 289)
Screenshot: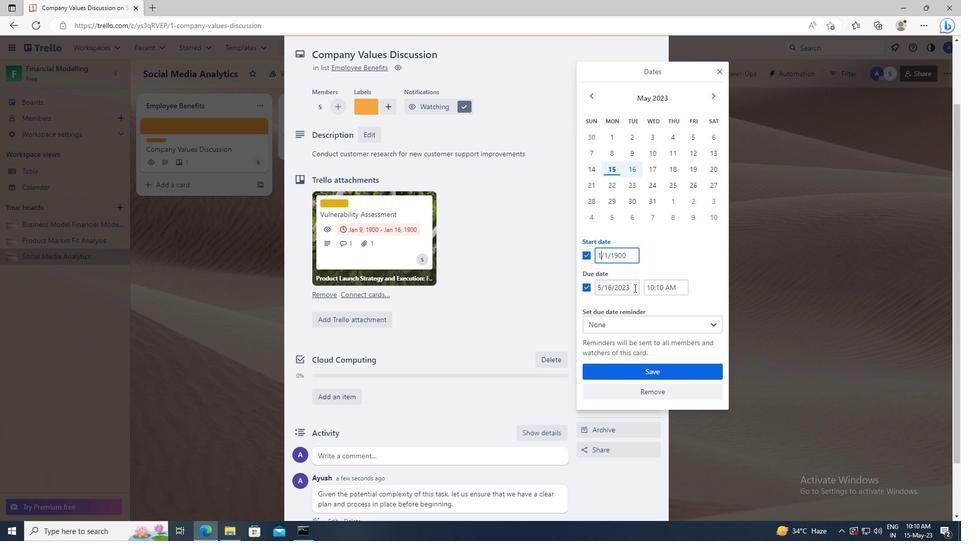 
Action: Key pressed <Key.backspace><Key.backspace><Key.backspace><Key.backspace>1900<Key.left><Key.left><Key.left><Key.left><Key.left><Key.backspace><Key.backspace>8<Key.left><Key.left><Key.backspace>1
Screenshot: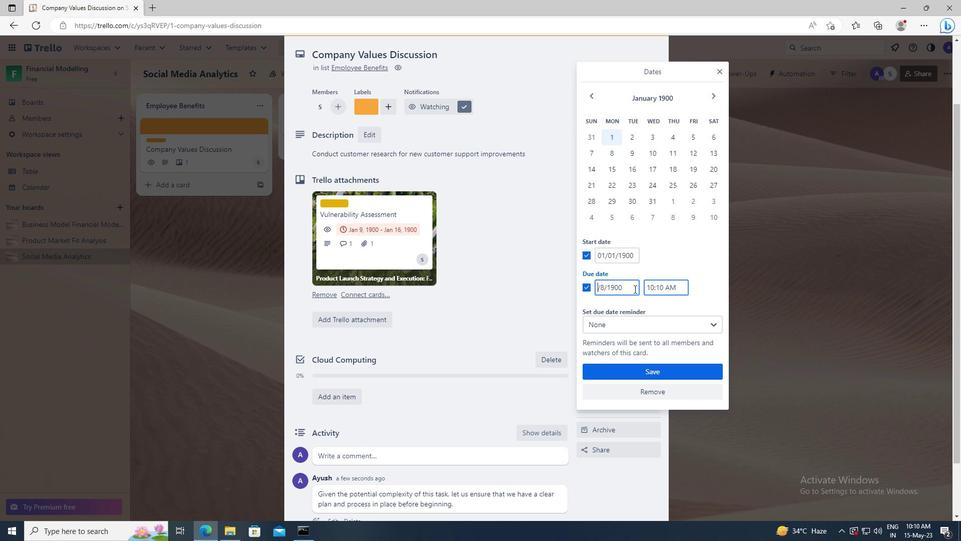 
Action: Mouse moved to (639, 371)
Screenshot: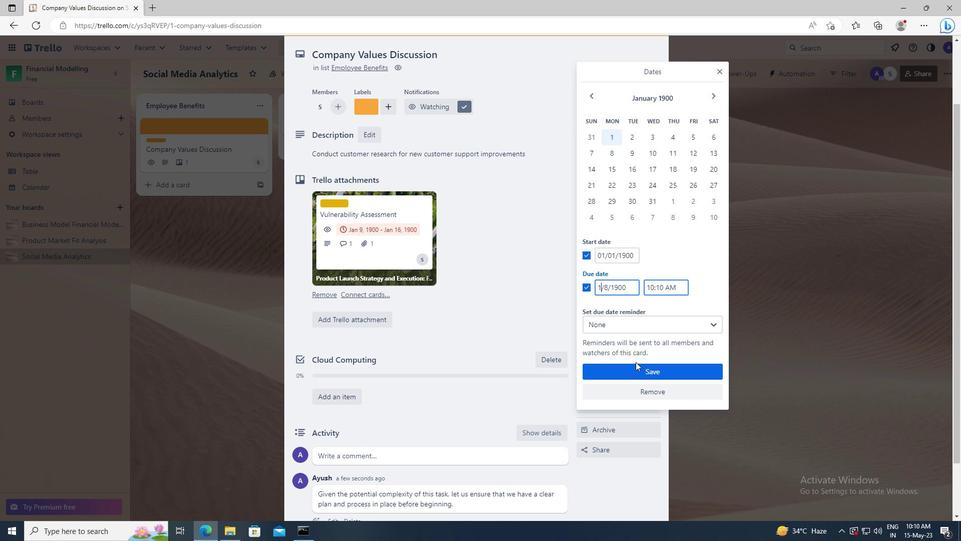 
Action: Mouse pressed left at (639, 371)
Screenshot: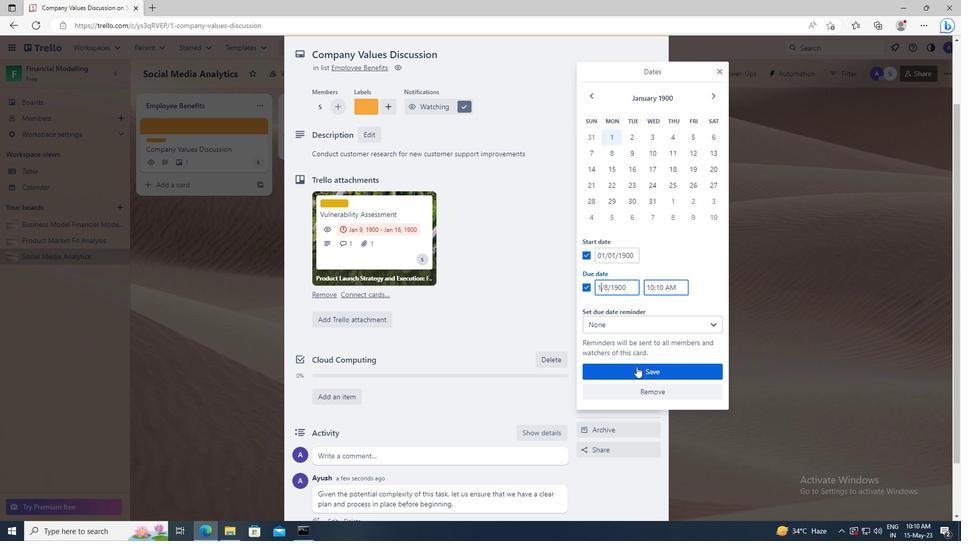 
Action: Mouse moved to (639, 371)
Screenshot: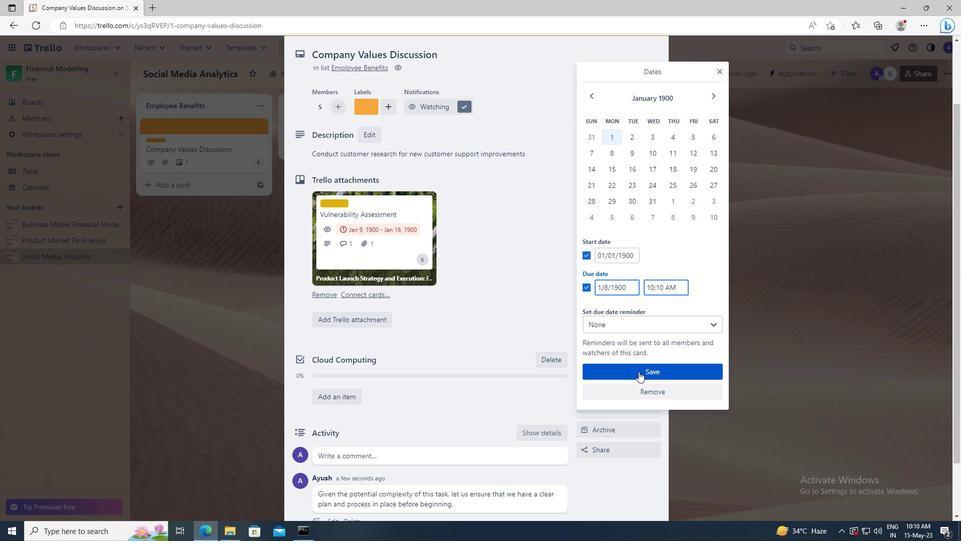
